 Task: Search one way flight ticket for 4 adults, 2 children, 2 infants in seat and 1 infant on lap in premium economy from Newburgh: New York Stewart International Airport to Laramie: Laramie Regional Airport on 8-3-2023. Choice of flights is Sun country airlines. Number of bags: 2 carry on bags. Price is upto 89000. Outbound departure time preference is 10:45. Return departure time preference is 16:00.
Action: Mouse moved to (211, 304)
Screenshot: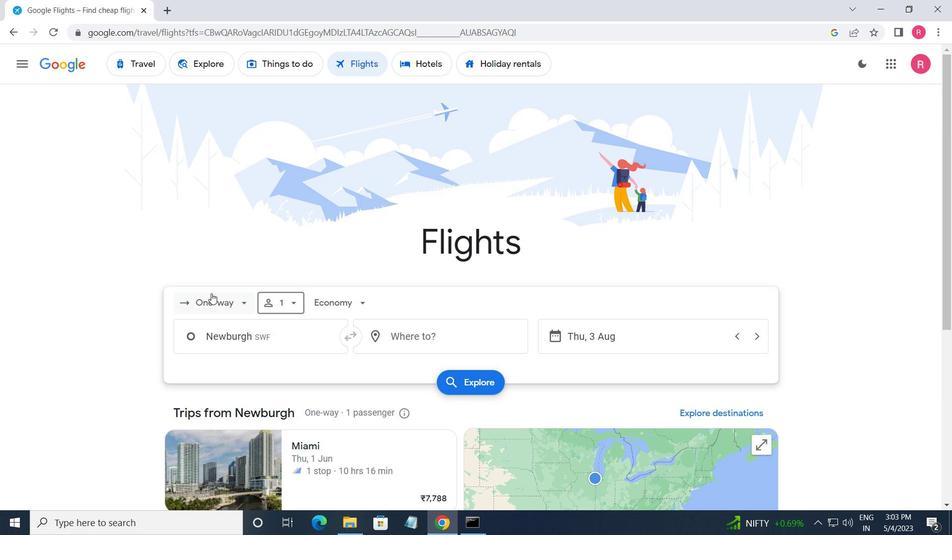 
Action: Mouse pressed left at (211, 304)
Screenshot: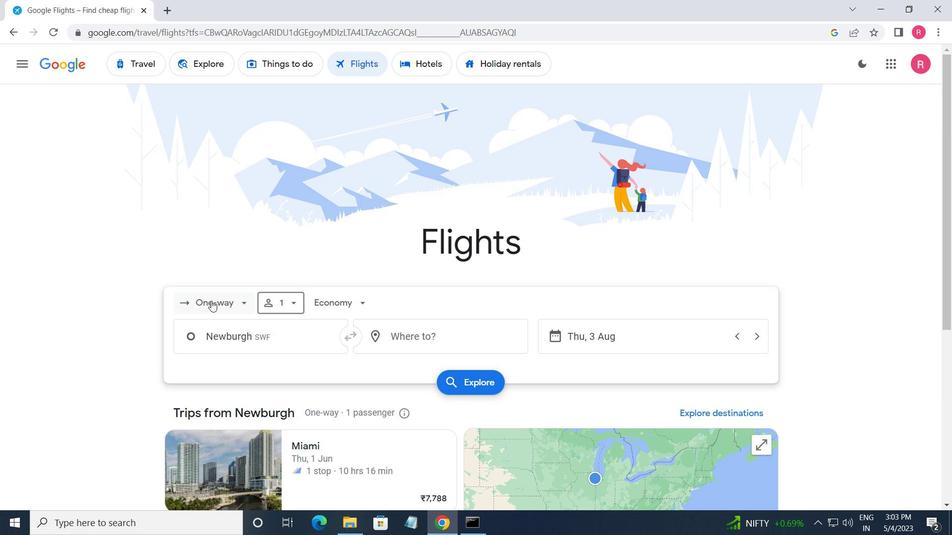 
Action: Mouse moved to (244, 368)
Screenshot: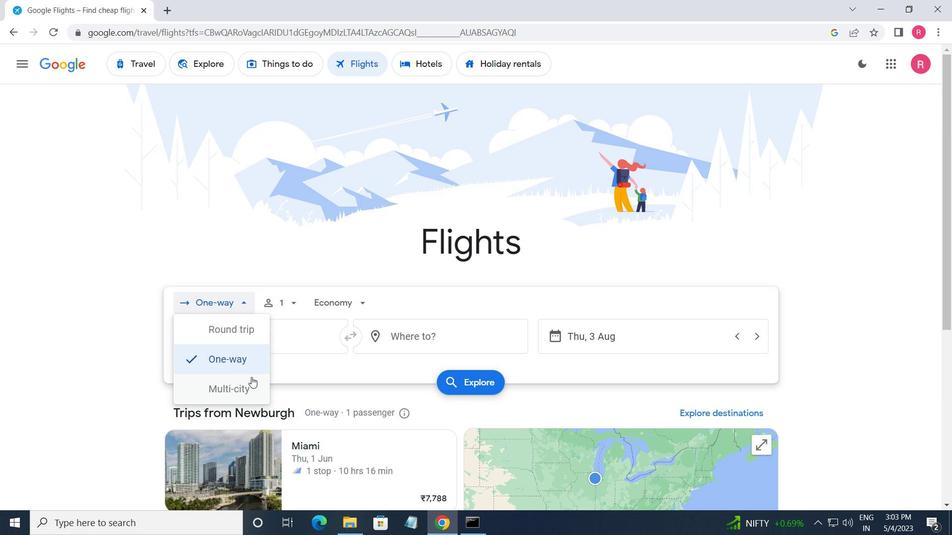 
Action: Mouse pressed left at (244, 368)
Screenshot: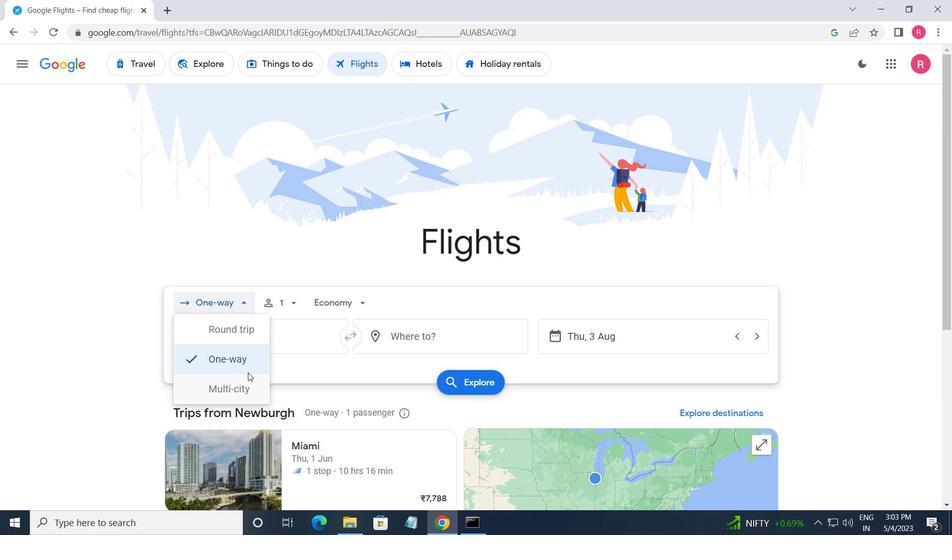 
Action: Mouse moved to (282, 319)
Screenshot: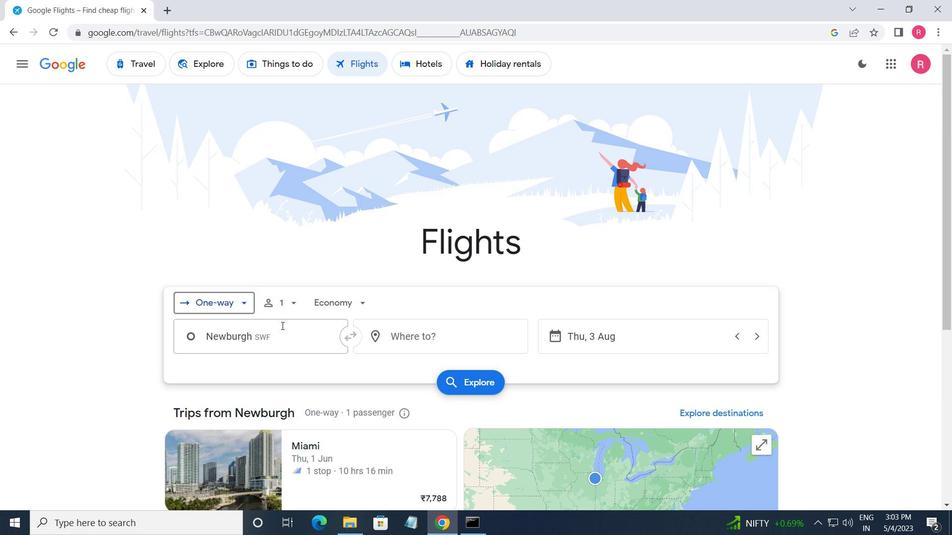 
Action: Mouse pressed left at (282, 319)
Screenshot: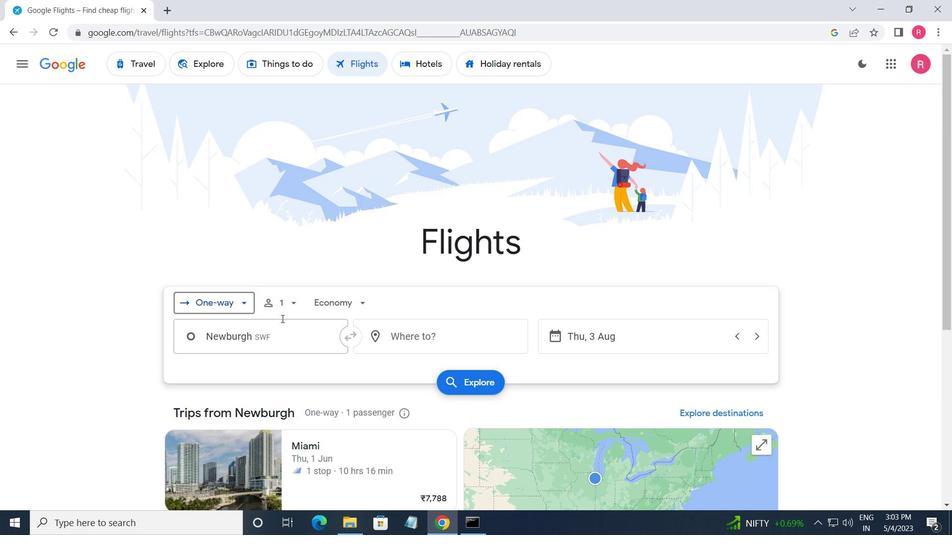 
Action: Mouse moved to (292, 306)
Screenshot: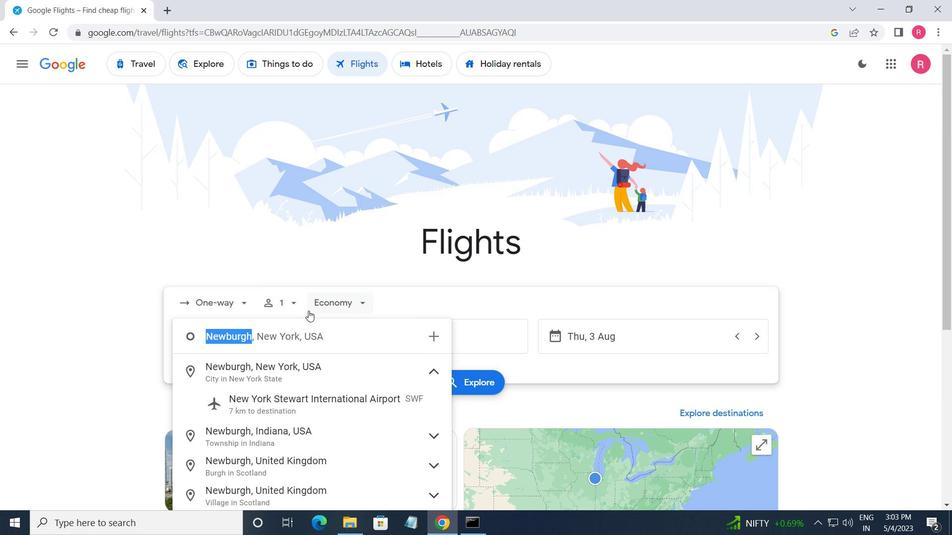 
Action: Mouse pressed left at (292, 306)
Screenshot: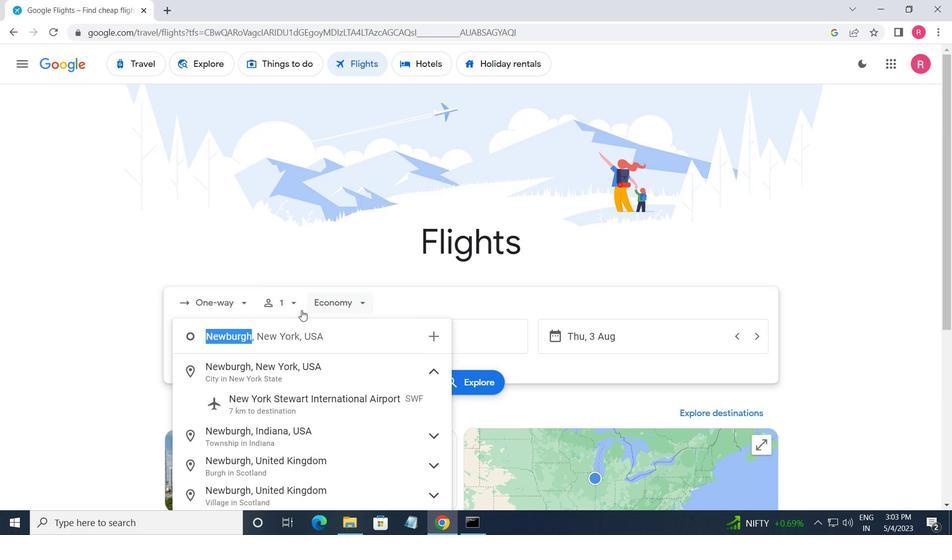 
Action: Mouse moved to (389, 335)
Screenshot: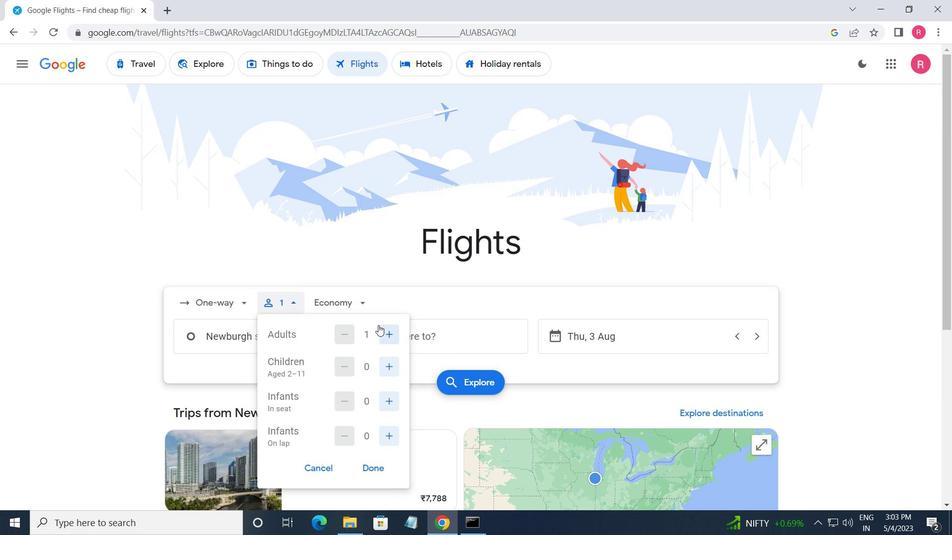 
Action: Mouse pressed left at (389, 335)
Screenshot: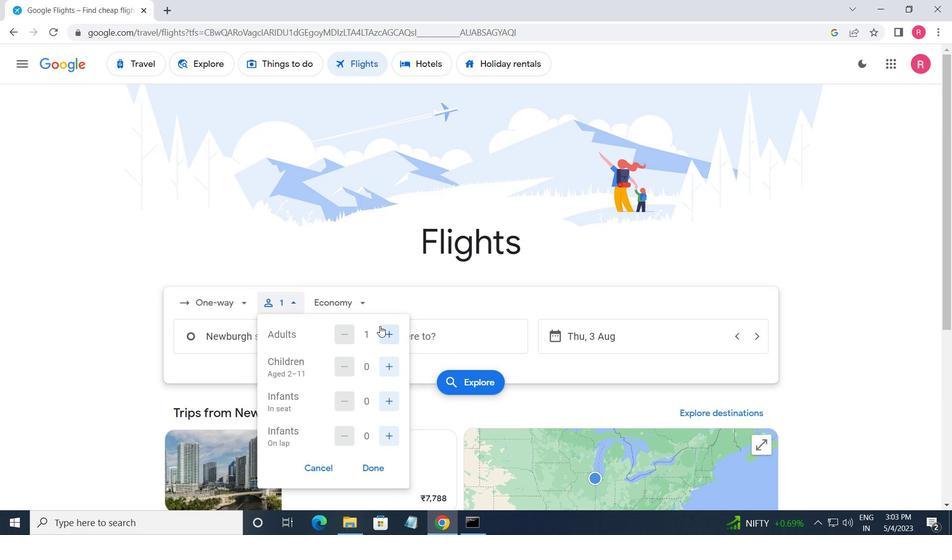 
Action: Mouse moved to (390, 335)
Screenshot: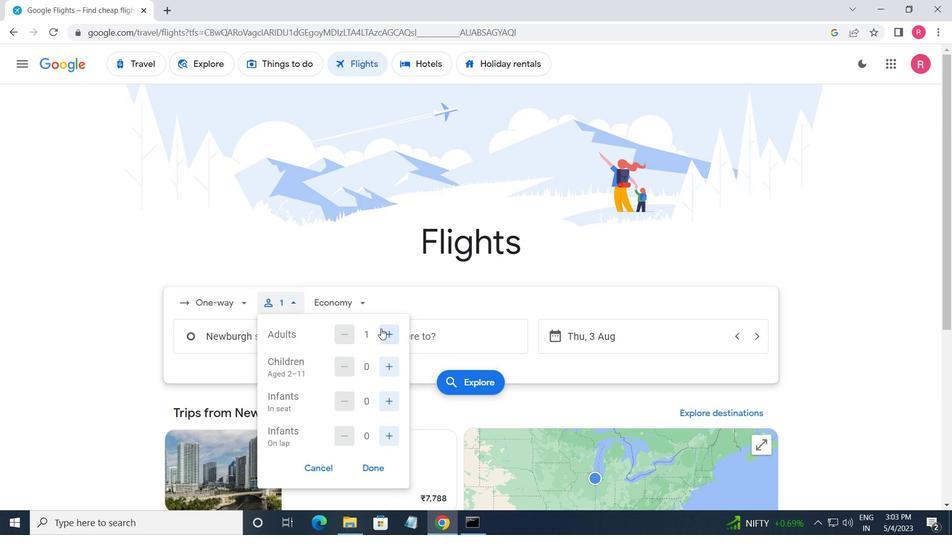 
Action: Mouse pressed left at (390, 335)
Screenshot: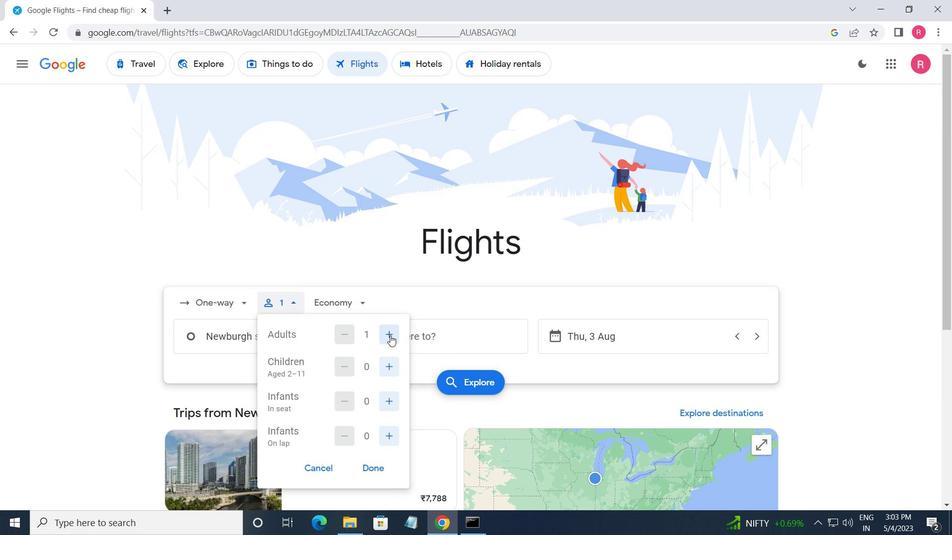 
Action: Mouse pressed left at (390, 335)
Screenshot: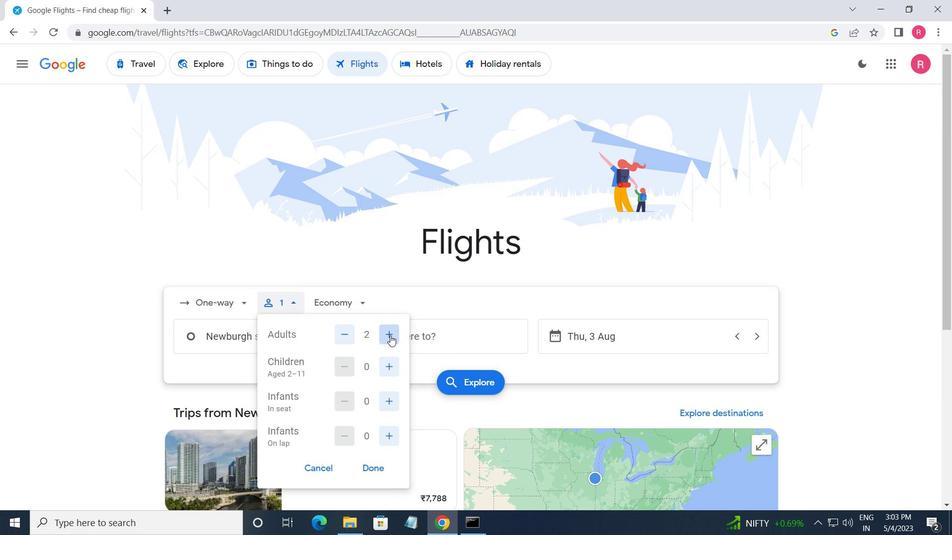 
Action: Mouse moved to (381, 365)
Screenshot: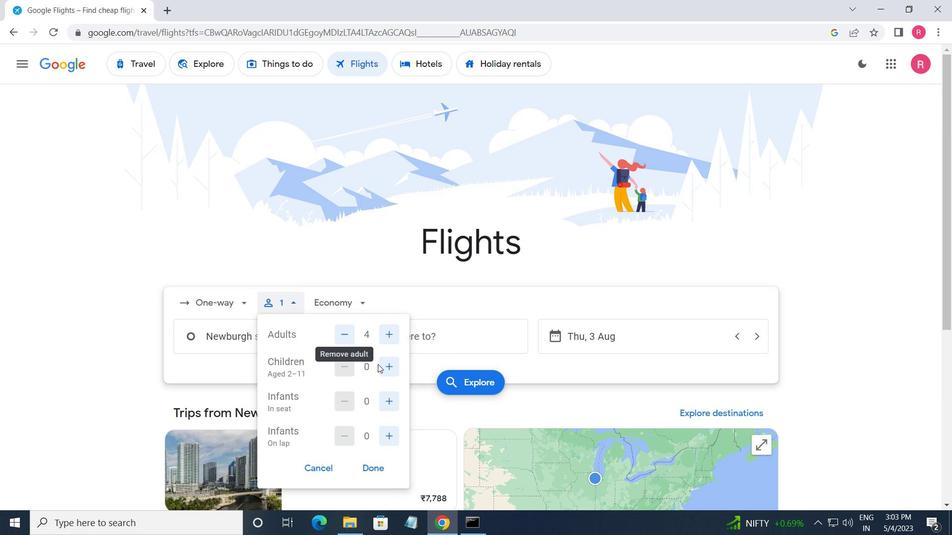 
Action: Mouse pressed left at (381, 365)
Screenshot: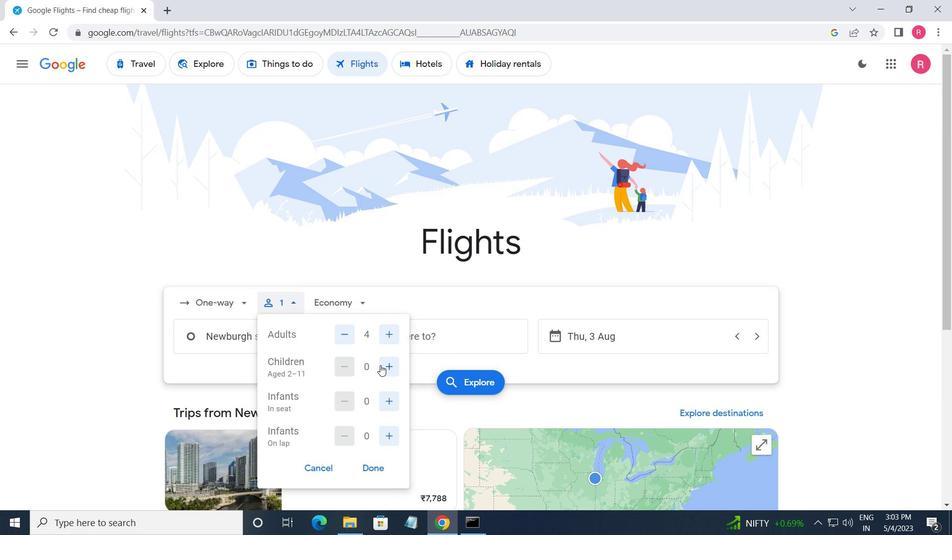 
Action: Mouse moved to (382, 365)
Screenshot: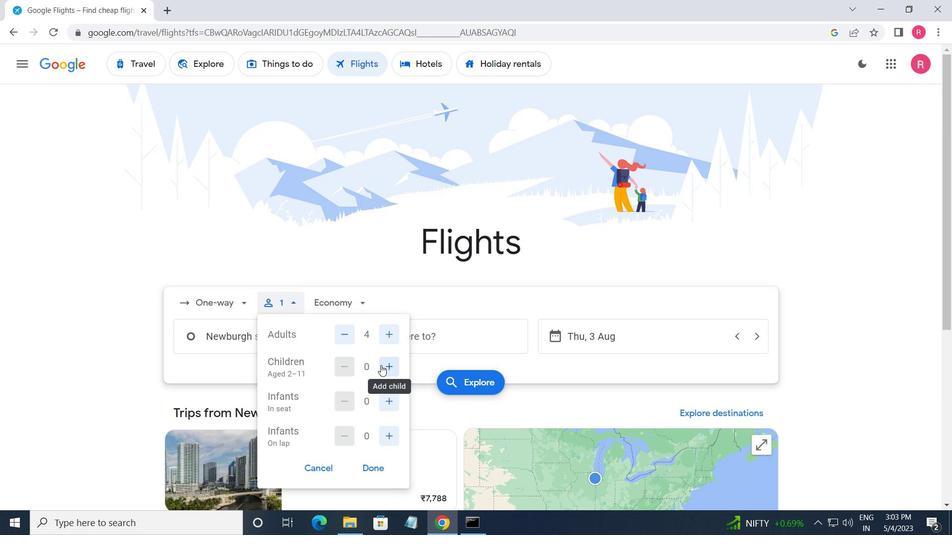 
Action: Mouse pressed left at (382, 365)
Screenshot: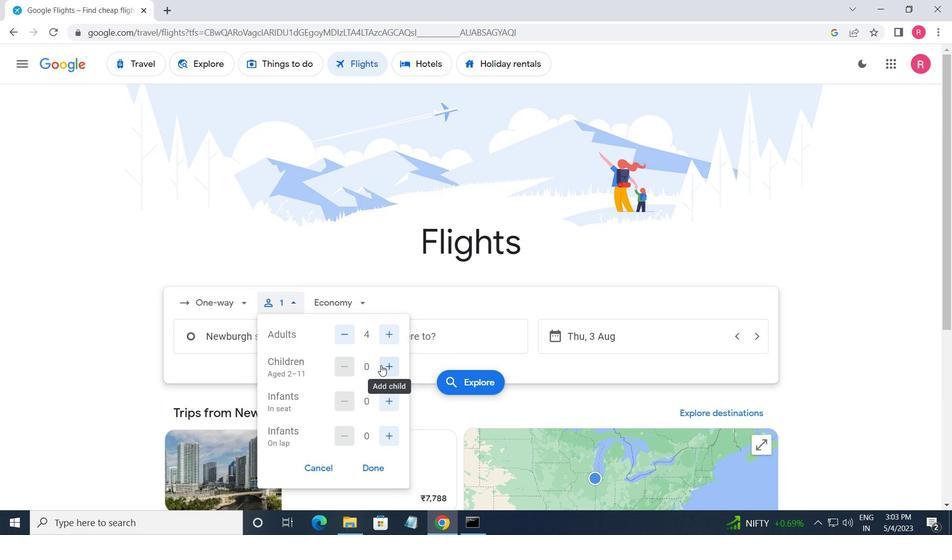 
Action: Mouse moved to (394, 406)
Screenshot: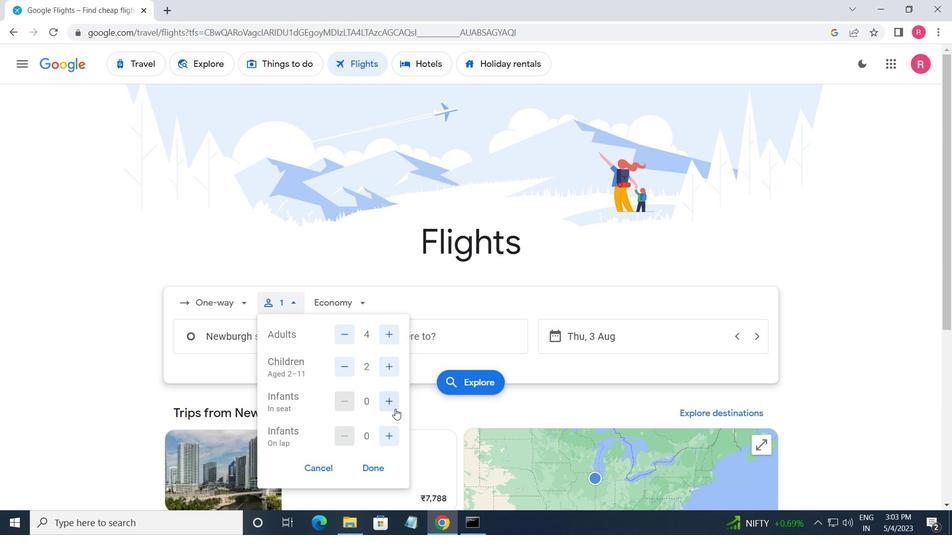 
Action: Mouse pressed left at (394, 406)
Screenshot: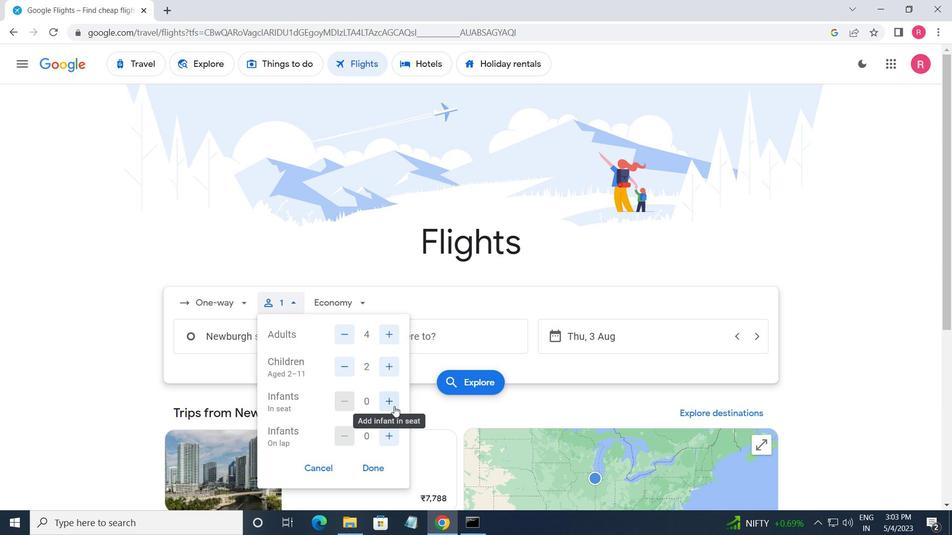 
Action: Mouse pressed left at (394, 406)
Screenshot: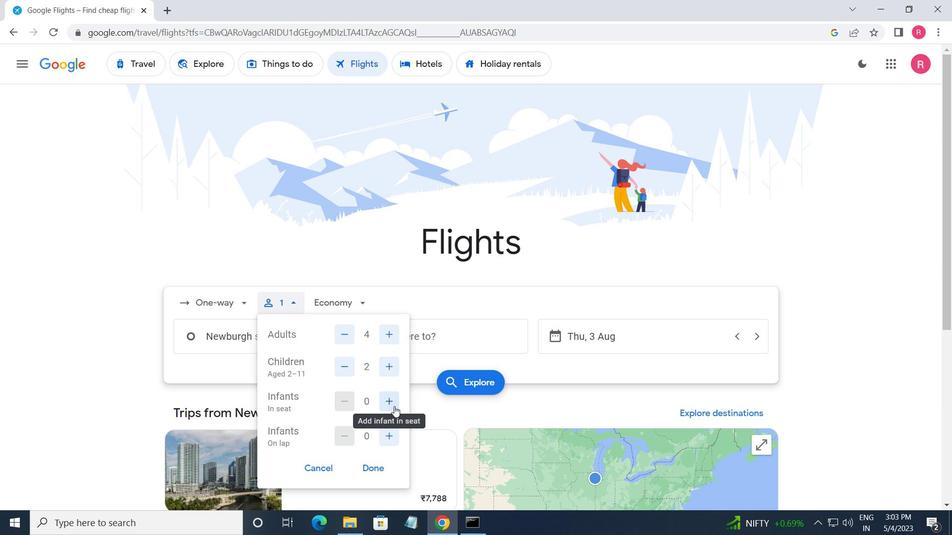 
Action: Mouse moved to (386, 436)
Screenshot: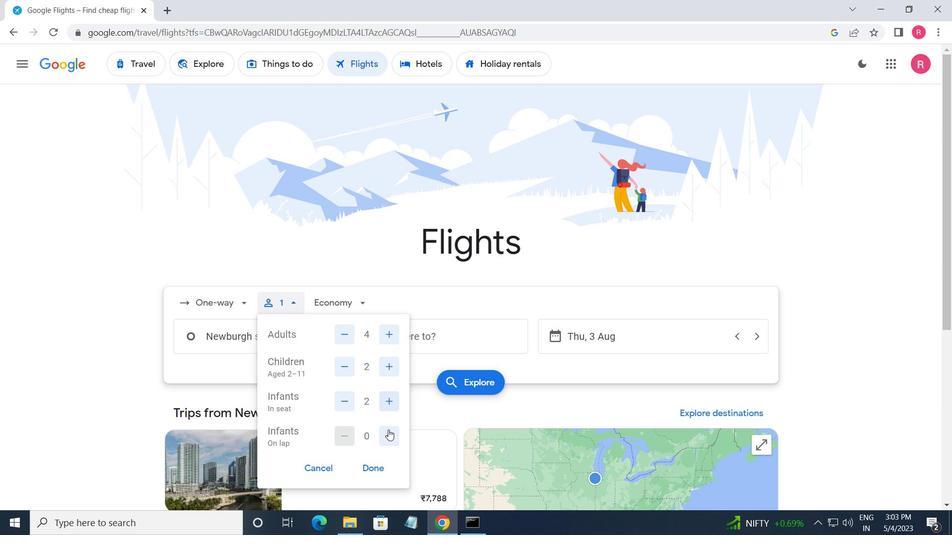 
Action: Mouse pressed left at (386, 436)
Screenshot: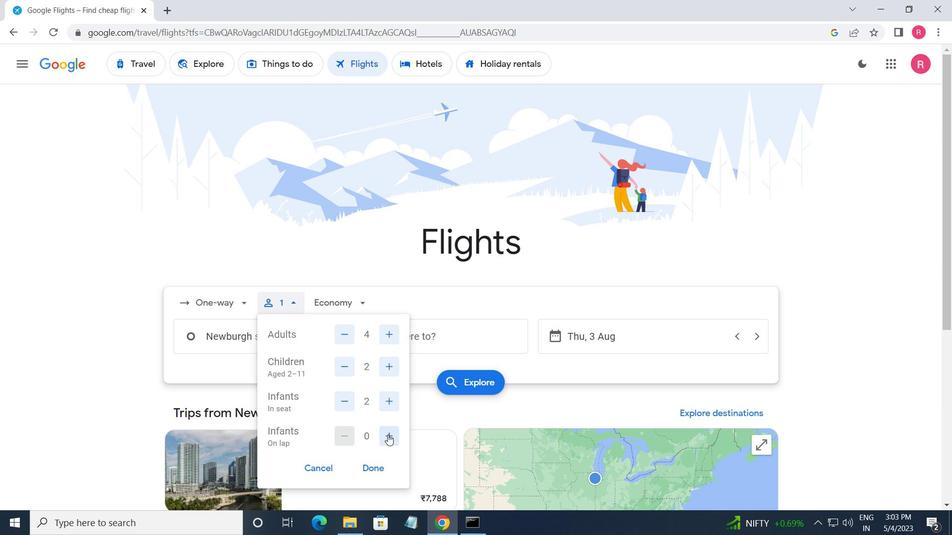 
Action: Mouse moved to (343, 310)
Screenshot: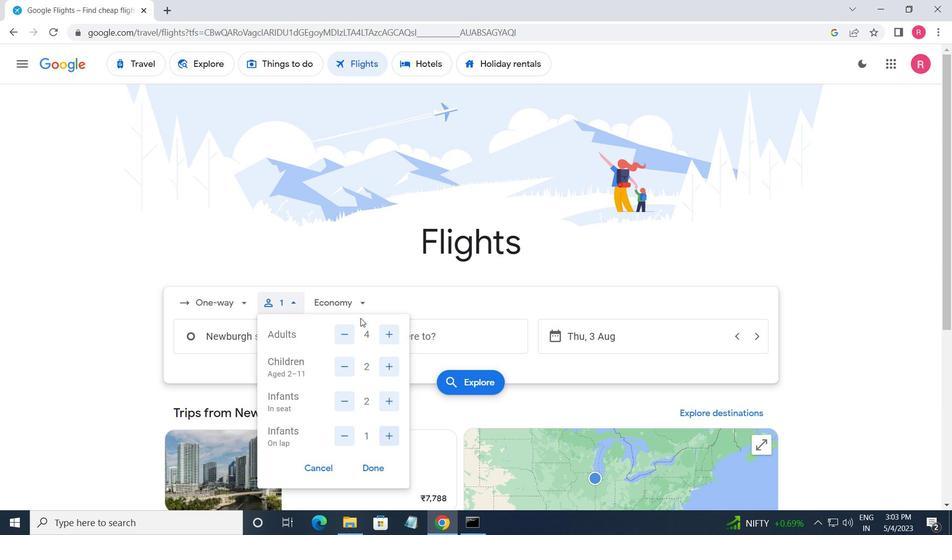 
Action: Mouse pressed left at (343, 310)
Screenshot: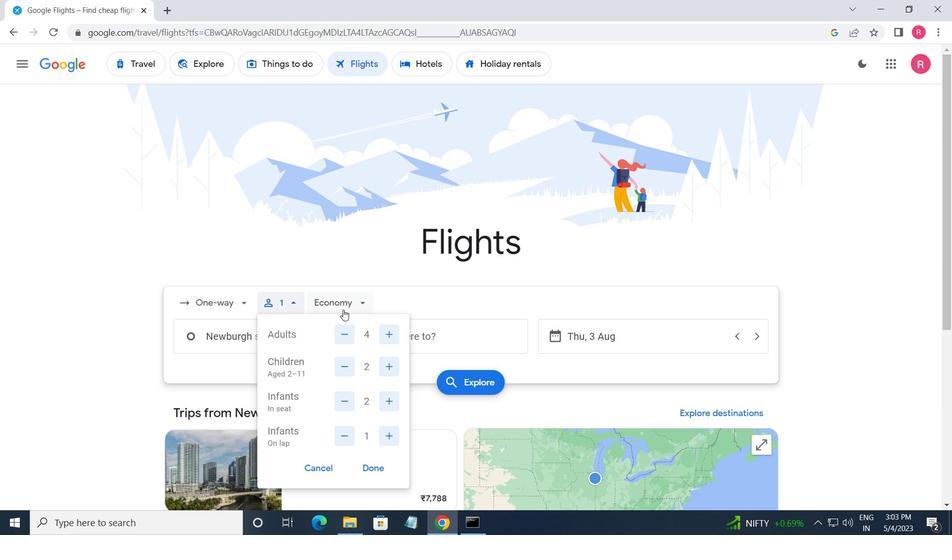 
Action: Mouse moved to (357, 363)
Screenshot: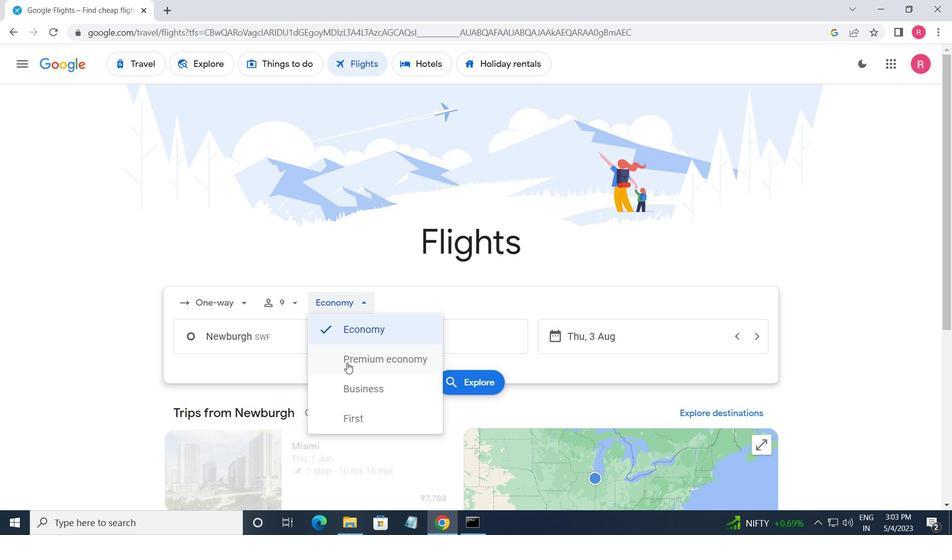 
Action: Mouse pressed left at (357, 363)
Screenshot: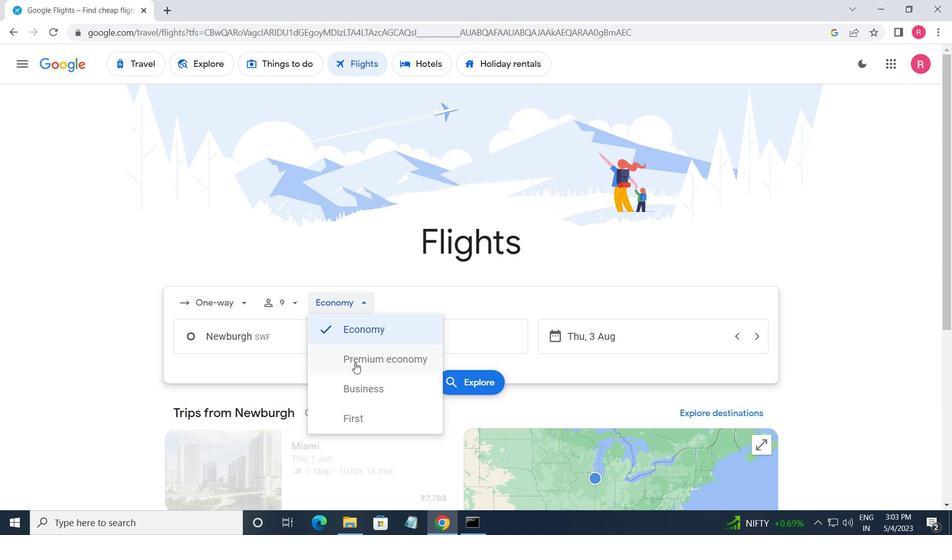 
Action: Mouse moved to (307, 348)
Screenshot: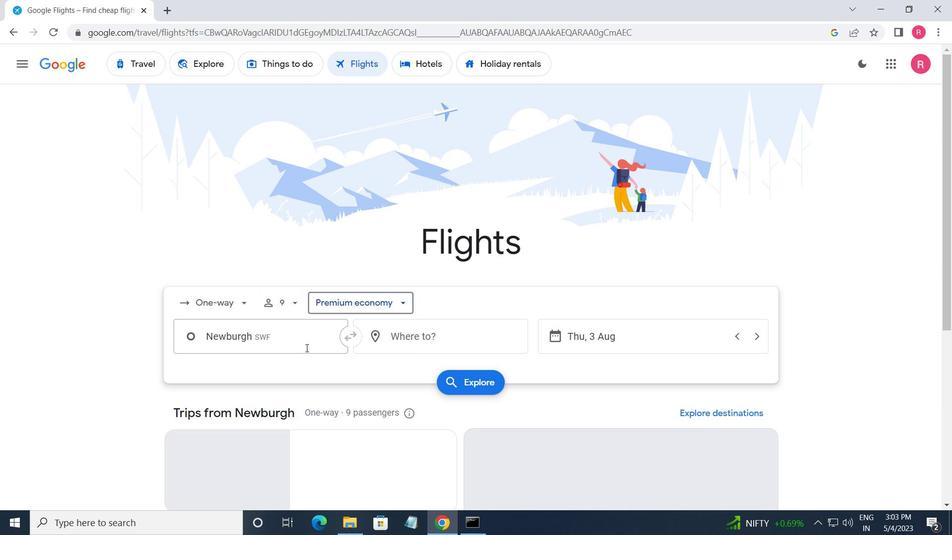 
Action: Mouse pressed left at (307, 348)
Screenshot: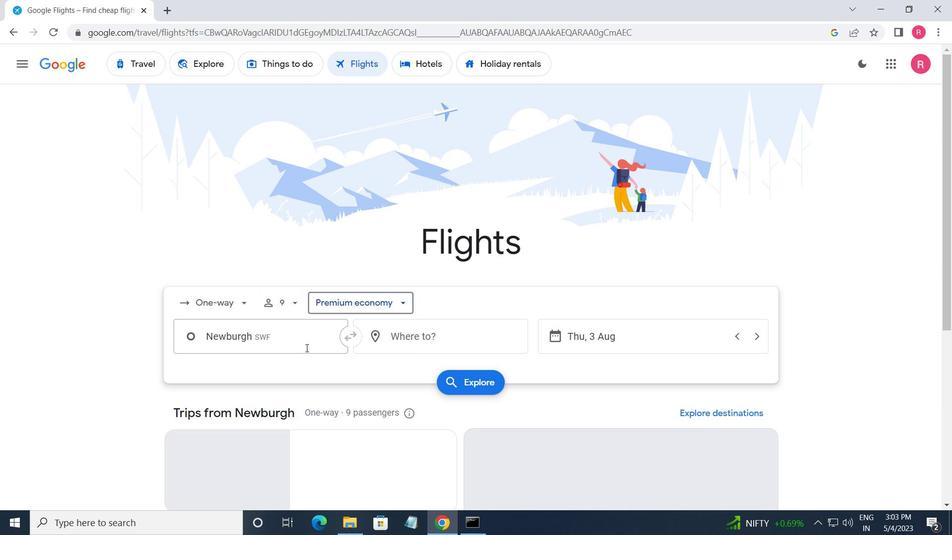 
Action: Mouse moved to (318, 395)
Screenshot: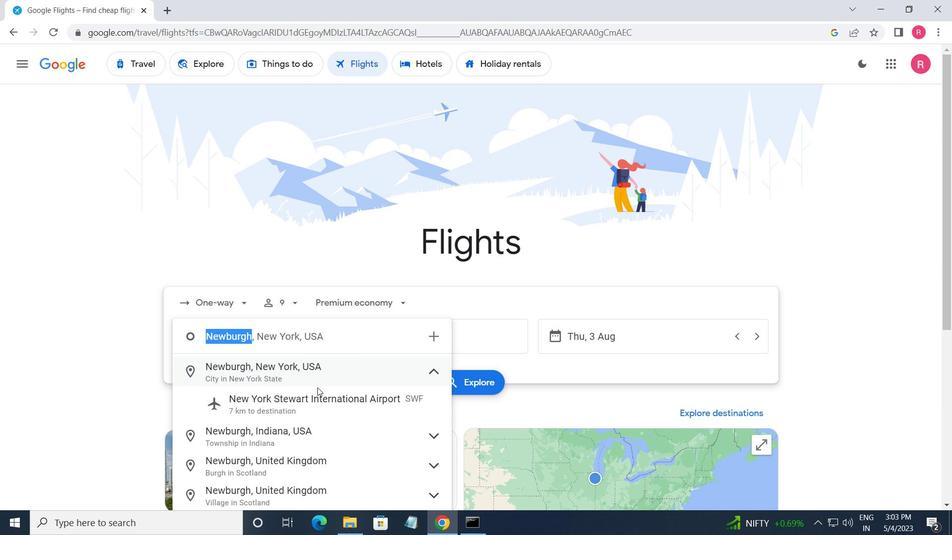 
Action: Mouse pressed left at (318, 395)
Screenshot: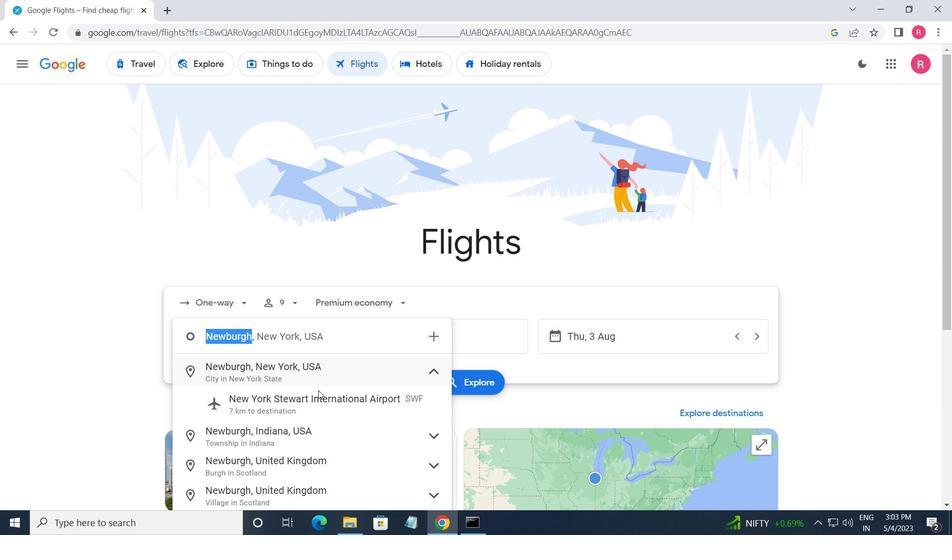 
Action: Mouse moved to (441, 339)
Screenshot: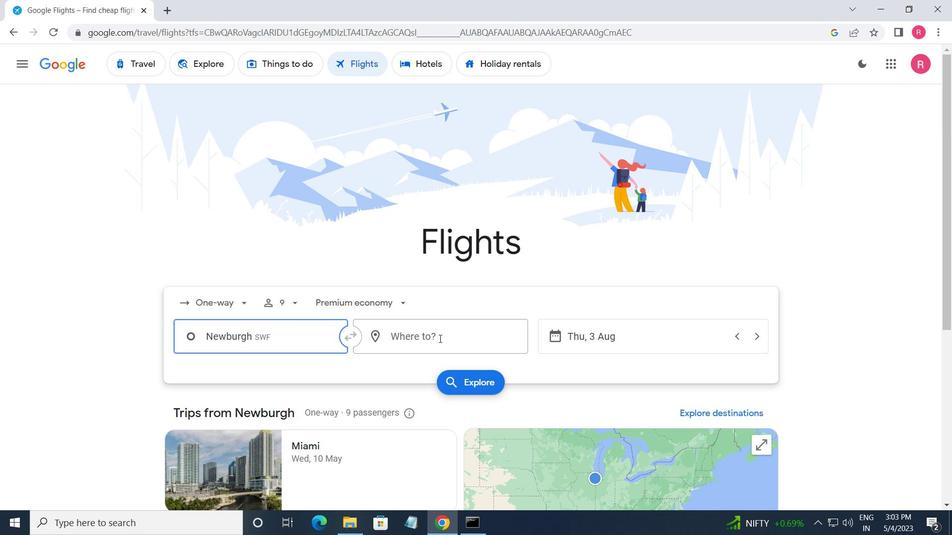 
Action: Mouse pressed left at (441, 339)
Screenshot: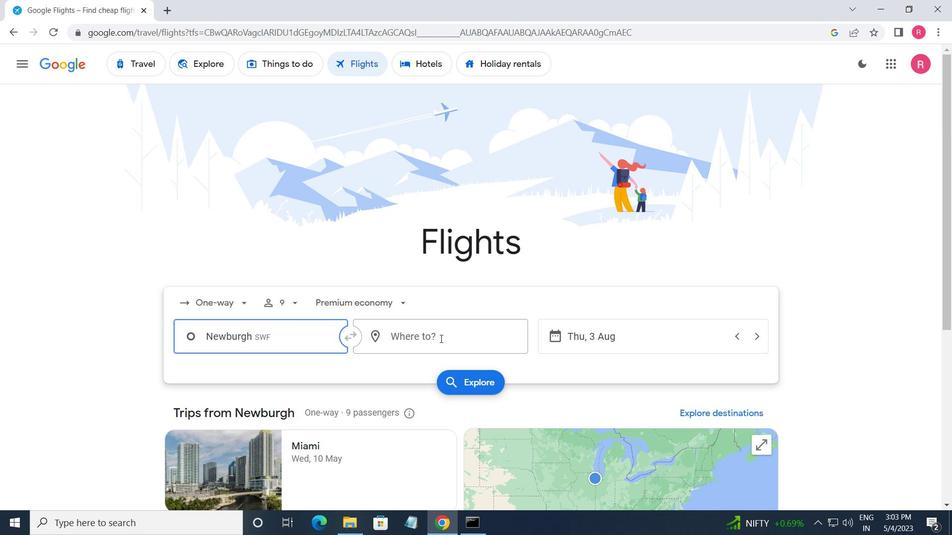 
Action: Mouse moved to (454, 450)
Screenshot: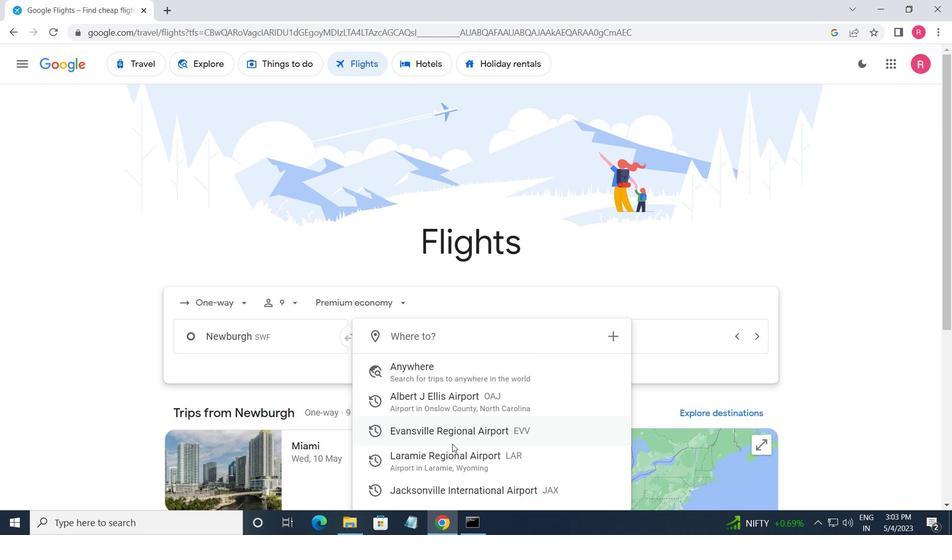 
Action: Mouse pressed left at (454, 450)
Screenshot: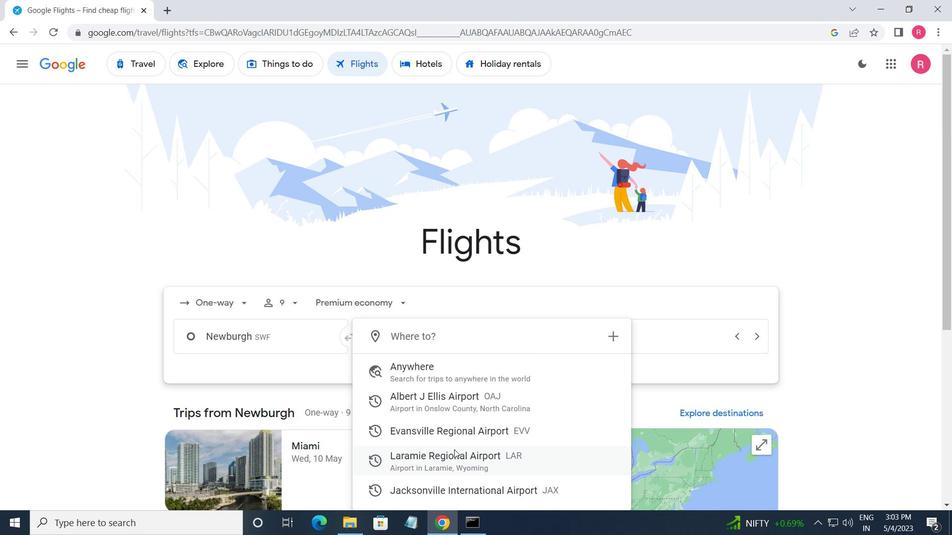 
Action: Mouse moved to (631, 326)
Screenshot: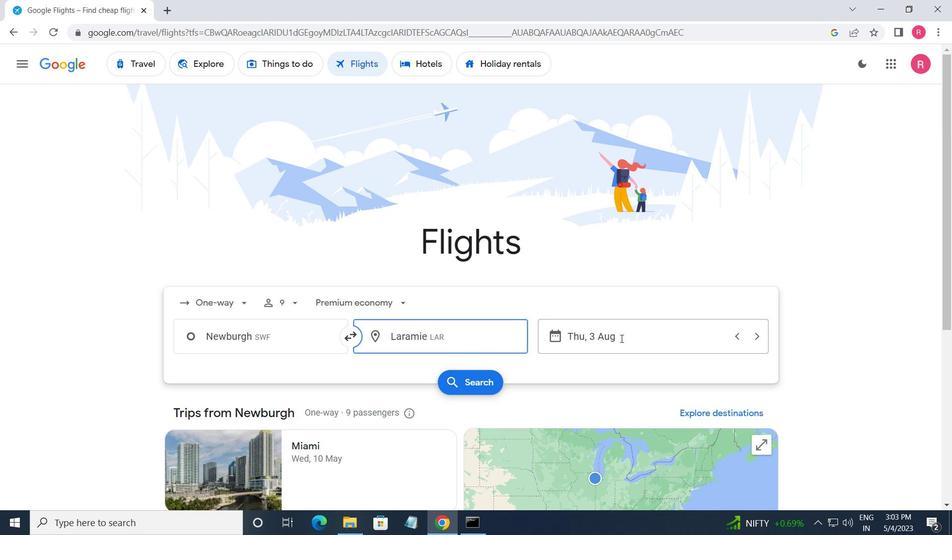 
Action: Mouse pressed left at (631, 326)
Screenshot: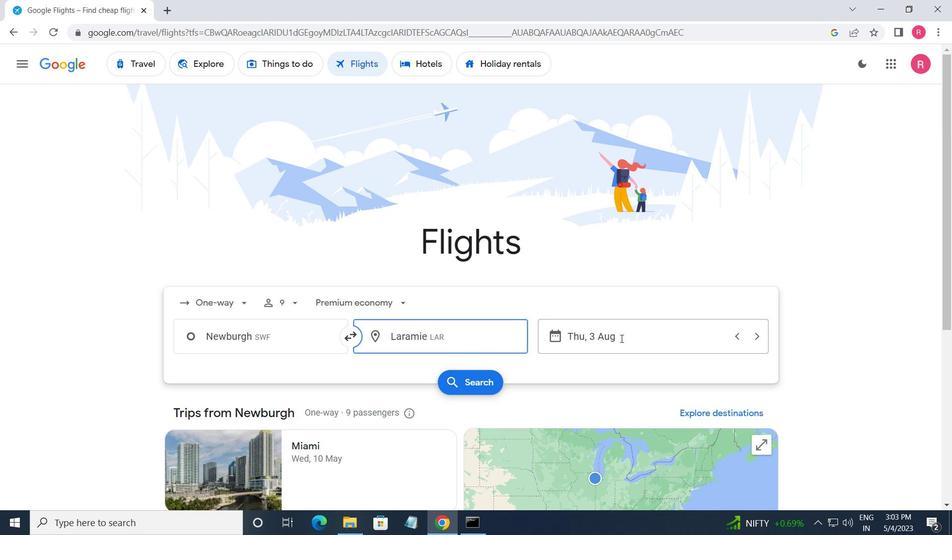 
Action: Mouse moved to (446, 291)
Screenshot: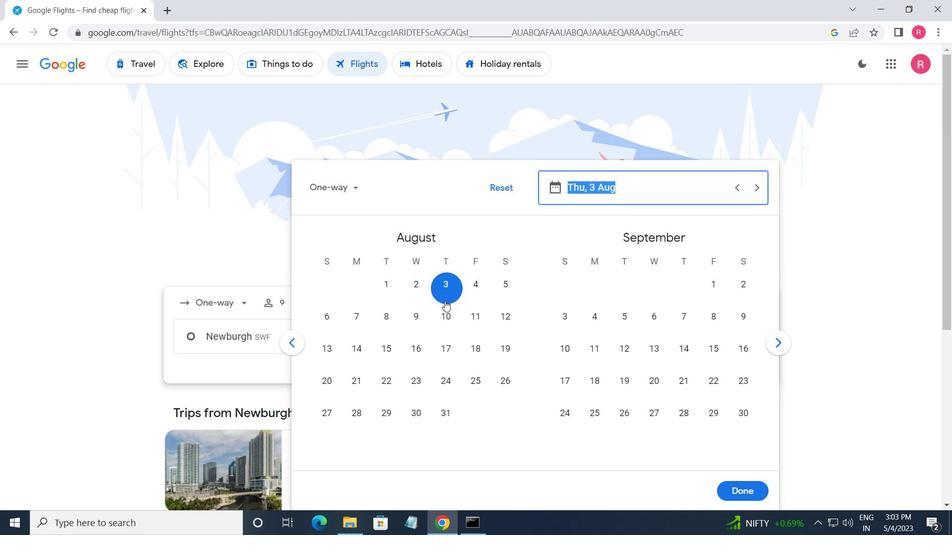 
Action: Mouse pressed left at (446, 291)
Screenshot: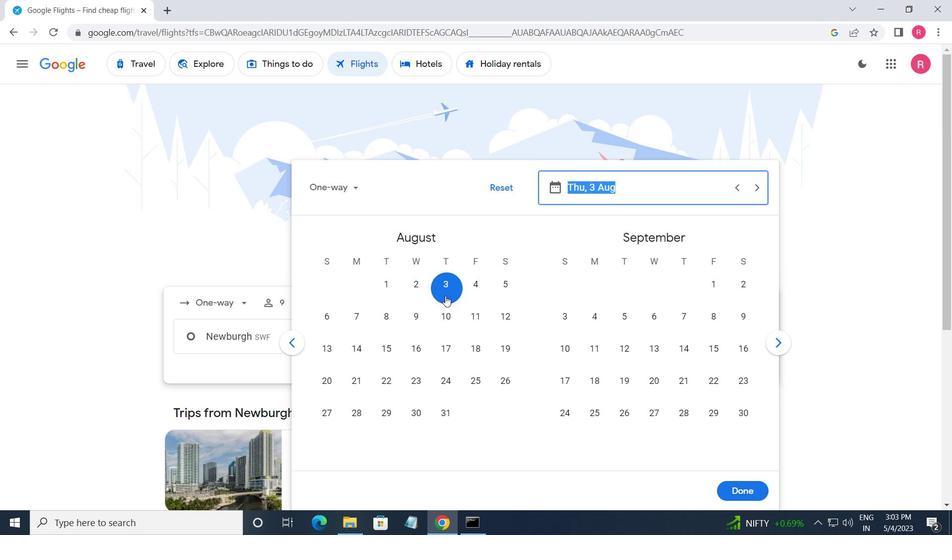 
Action: Mouse moved to (744, 497)
Screenshot: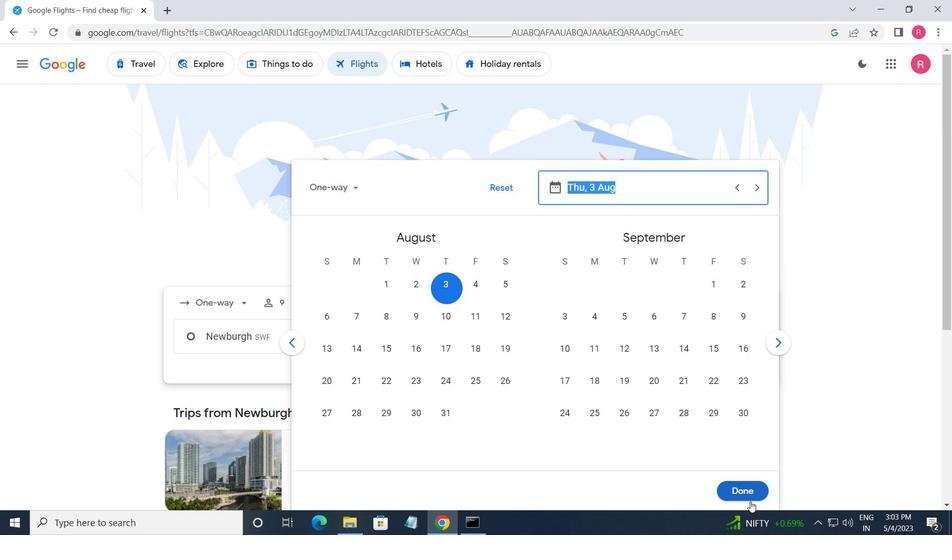 
Action: Mouse pressed left at (744, 497)
Screenshot: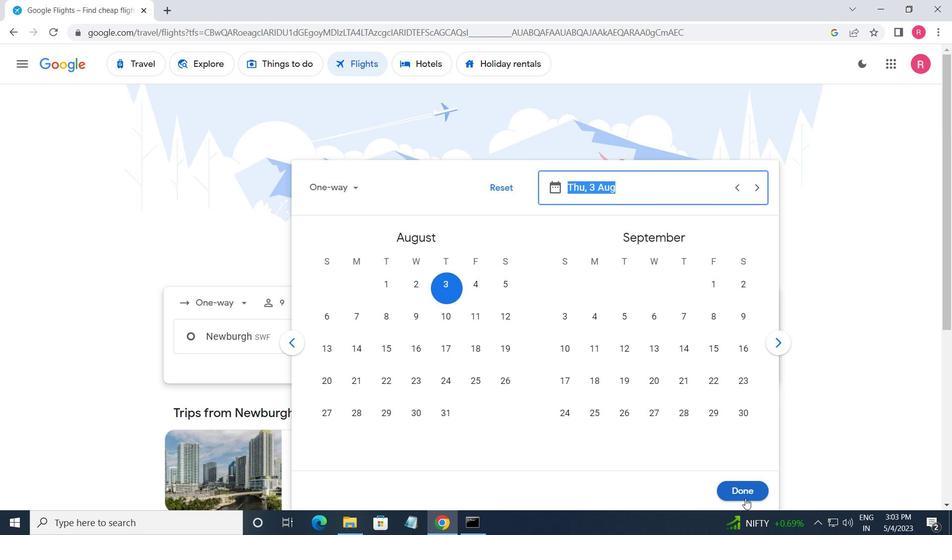 
Action: Mouse moved to (474, 378)
Screenshot: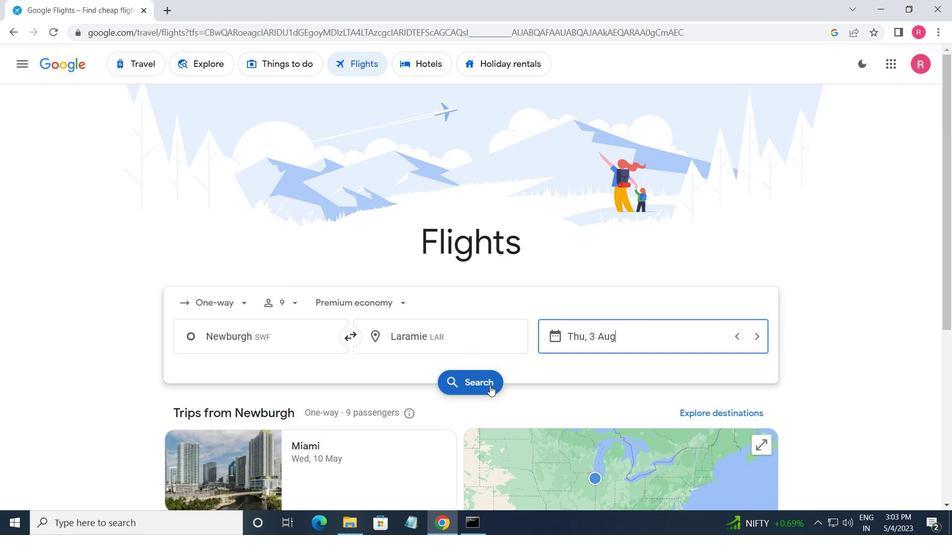 
Action: Mouse pressed left at (474, 378)
Screenshot: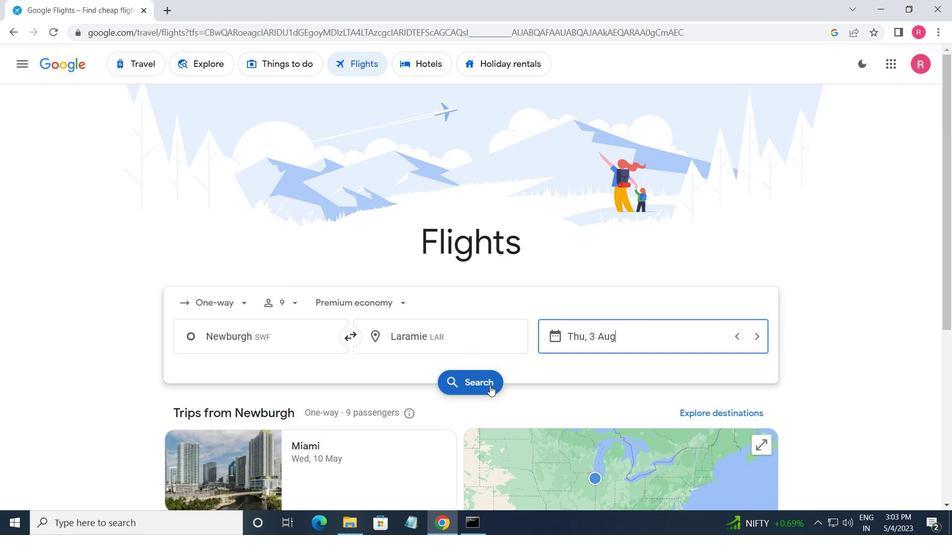 
Action: Mouse moved to (190, 184)
Screenshot: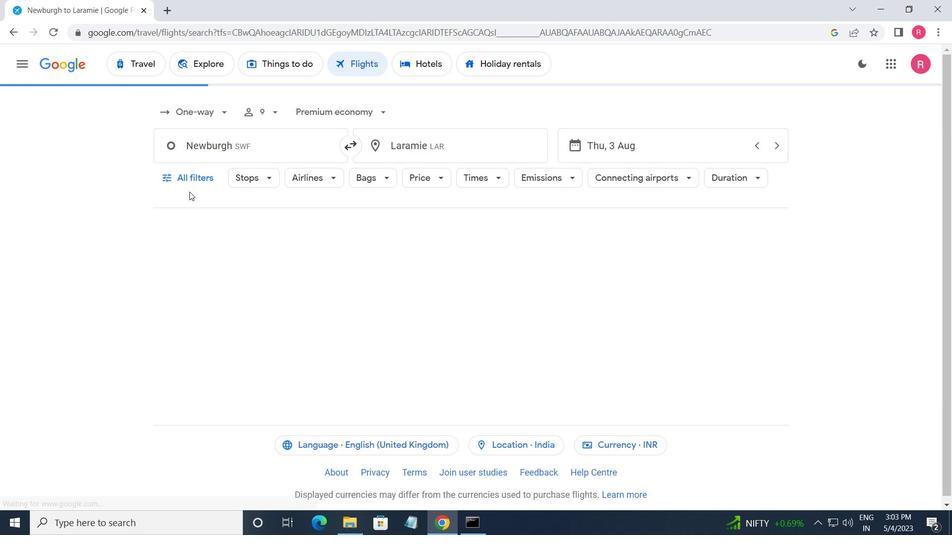 
Action: Mouse pressed left at (190, 184)
Screenshot: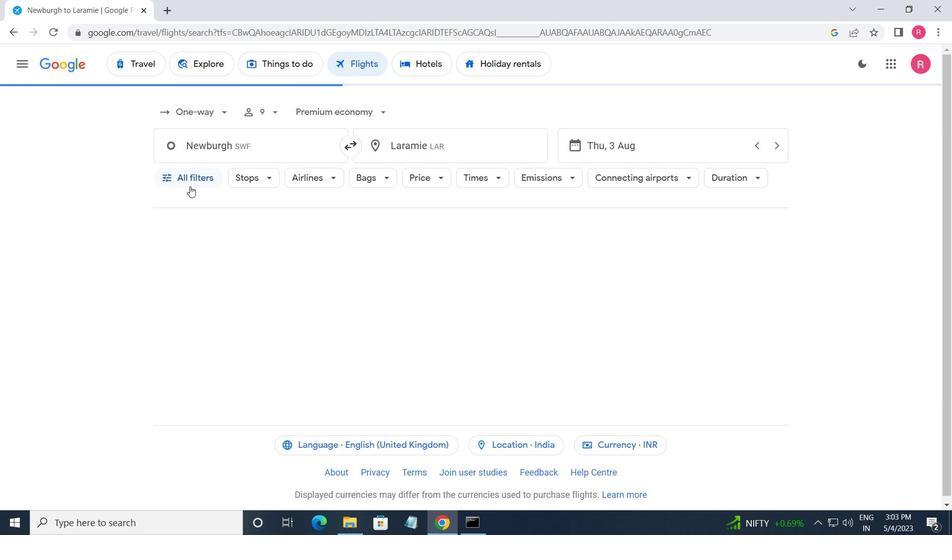 
Action: Mouse moved to (252, 342)
Screenshot: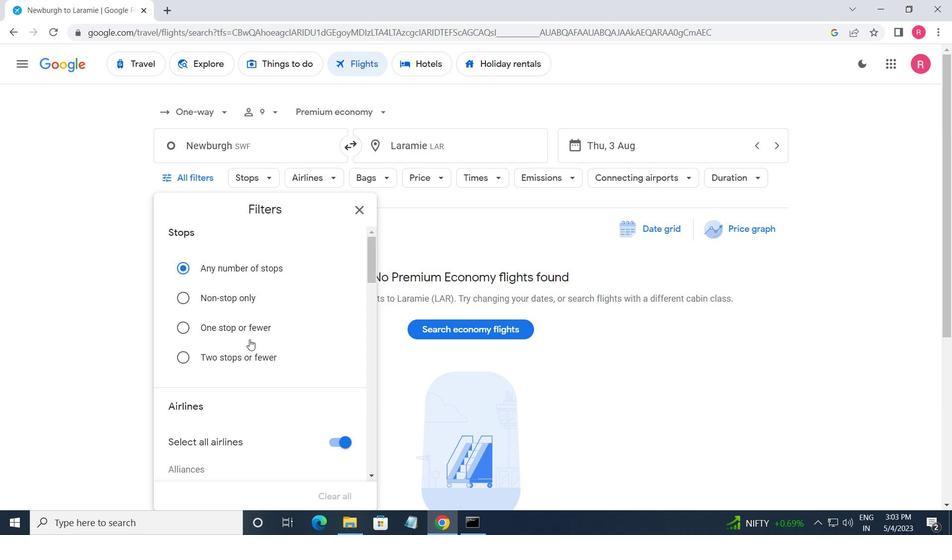 
Action: Mouse scrolled (252, 341) with delta (0, 0)
Screenshot: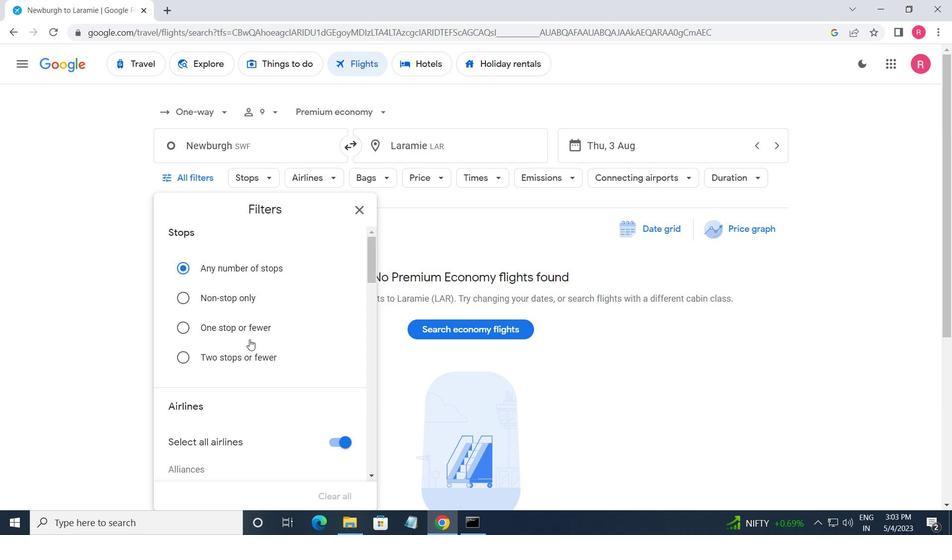
Action: Mouse moved to (253, 344)
Screenshot: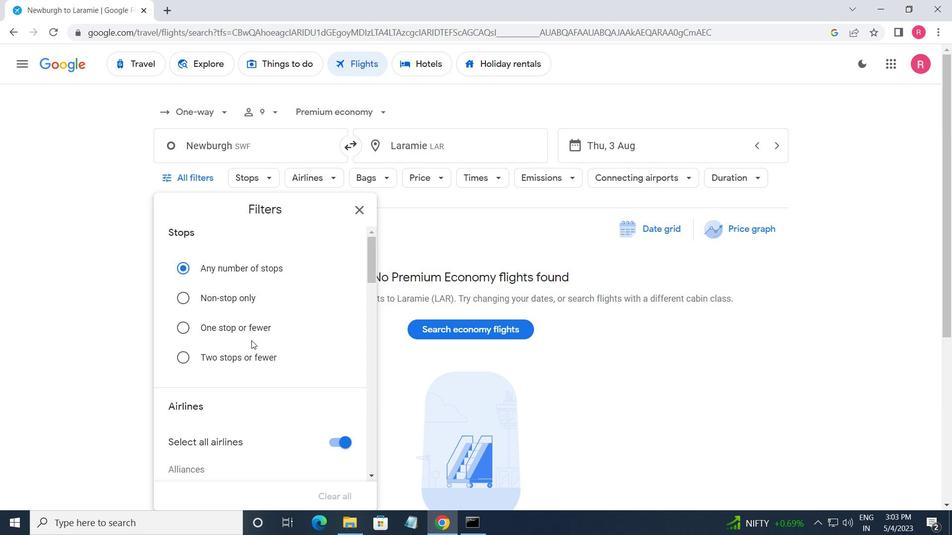
Action: Mouse scrolled (253, 343) with delta (0, 0)
Screenshot: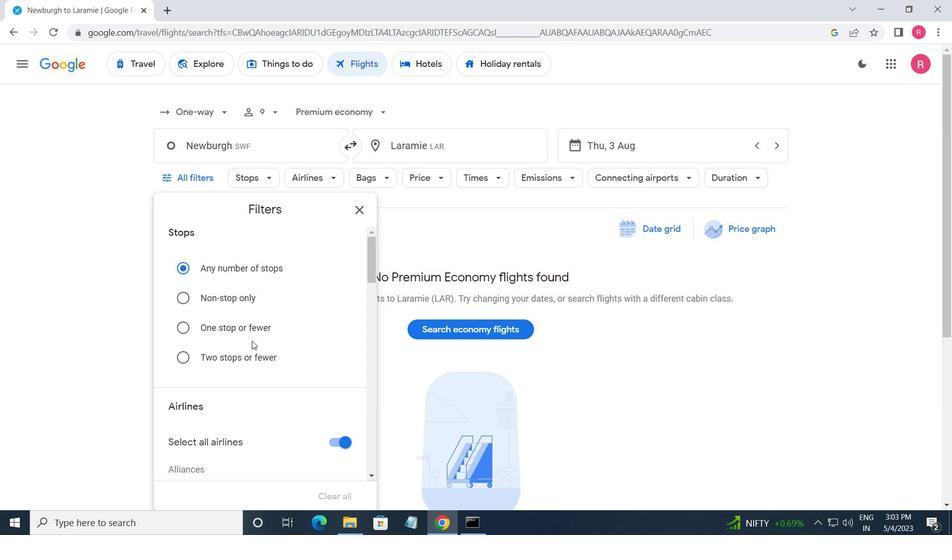 
Action: Mouse moved to (255, 345)
Screenshot: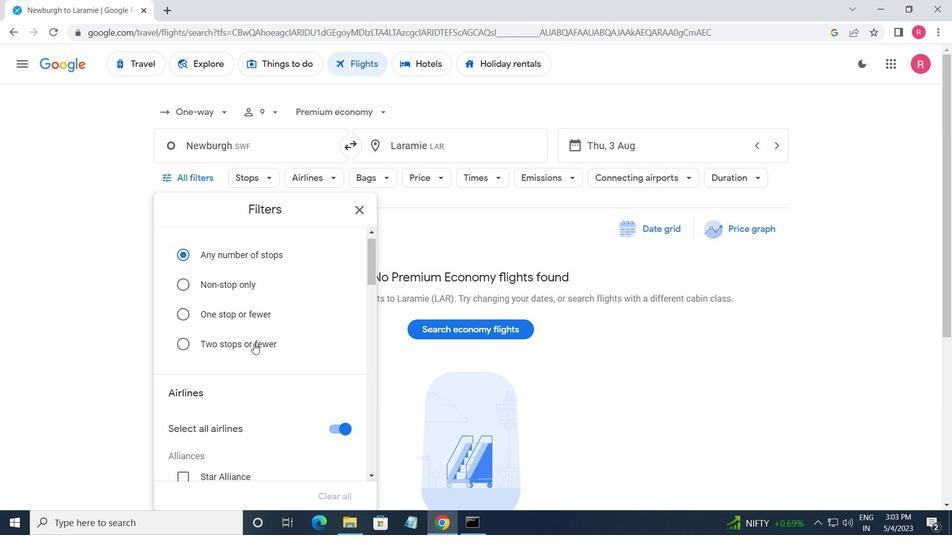 
Action: Mouse scrolled (255, 345) with delta (0, 0)
Screenshot: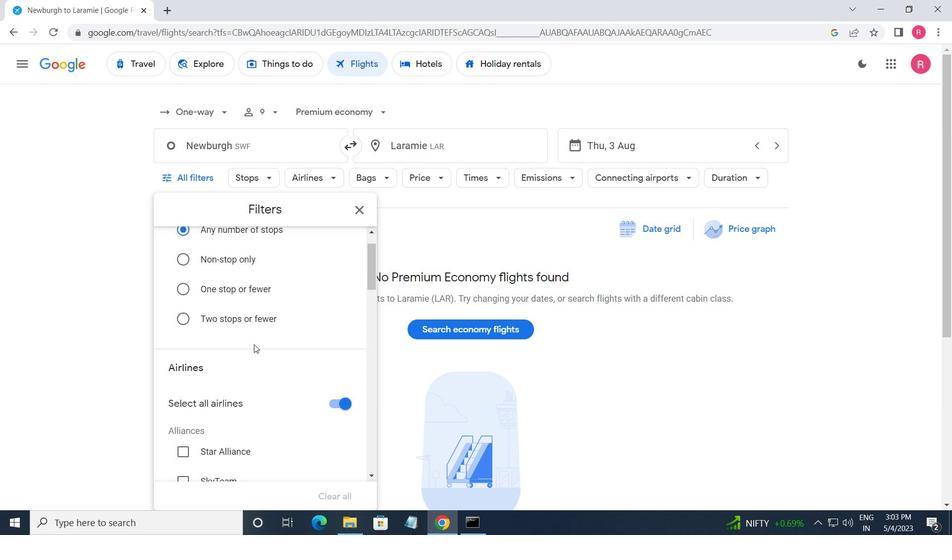 
Action: Mouse moved to (255, 345)
Screenshot: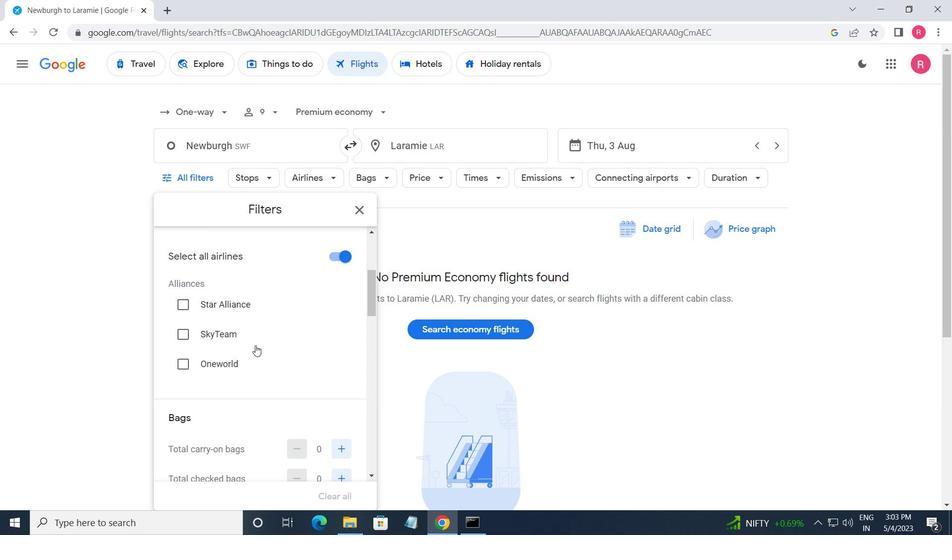
Action: Mouse scrolled (255, 345) with delta (0, 0)
Screenshot: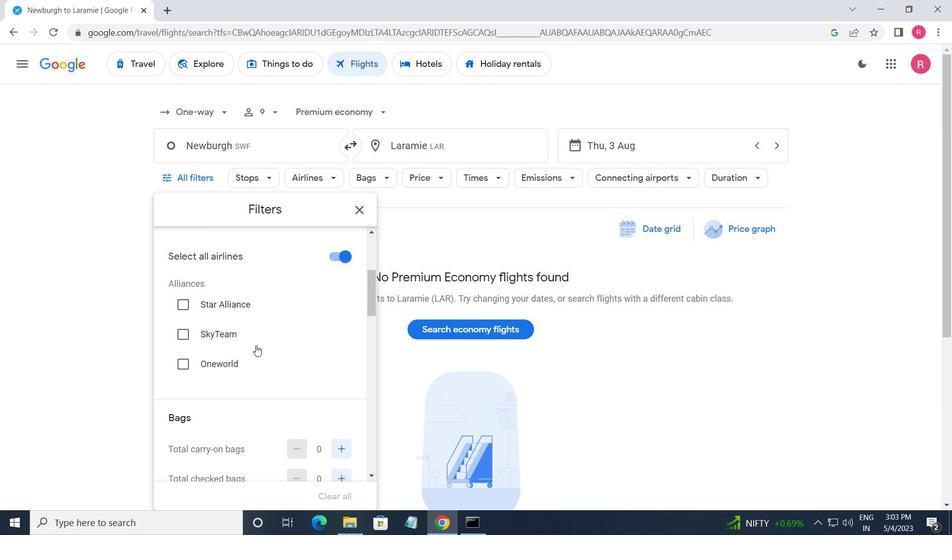 
Action: Mouse scrolled (255, 345) with delta (0, 0)
Screenshot: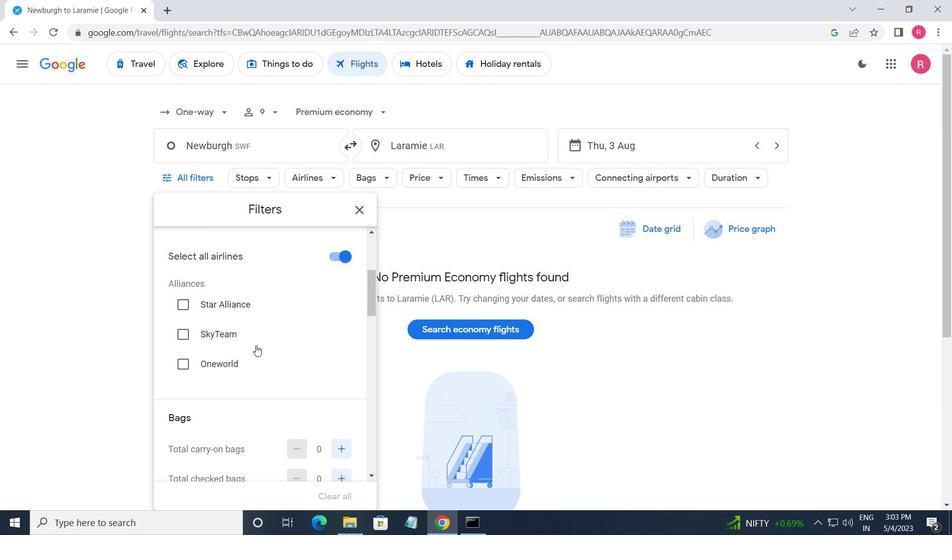 
Action: Mouse moved to (332, 326)
Screenshot: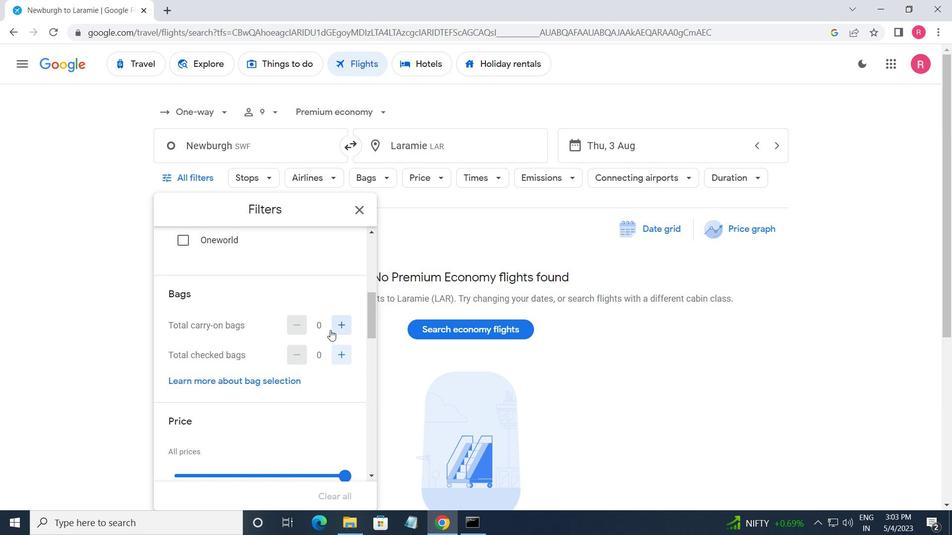 
Action: Mouse pressed left at (332, 326)
Screenshot: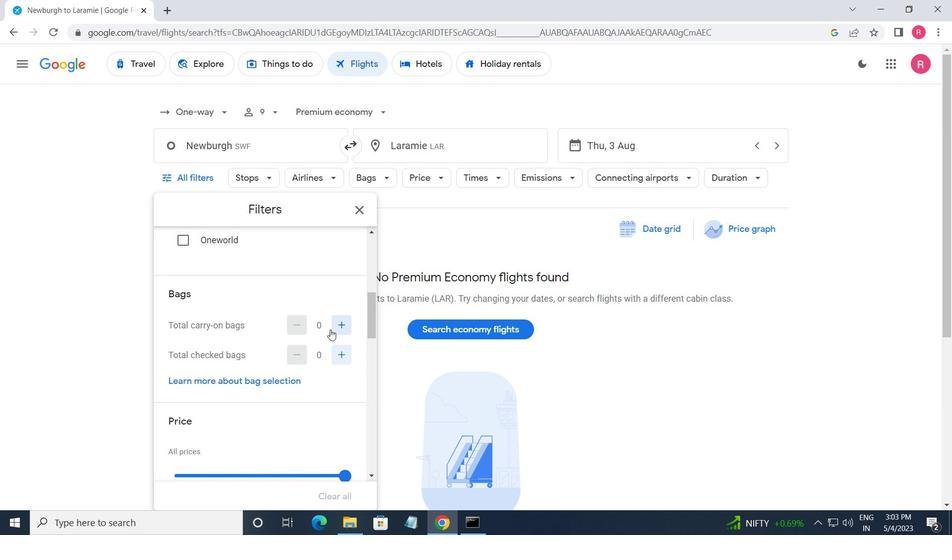 
Action: Mouse moved to (332, 326)
Screenshot: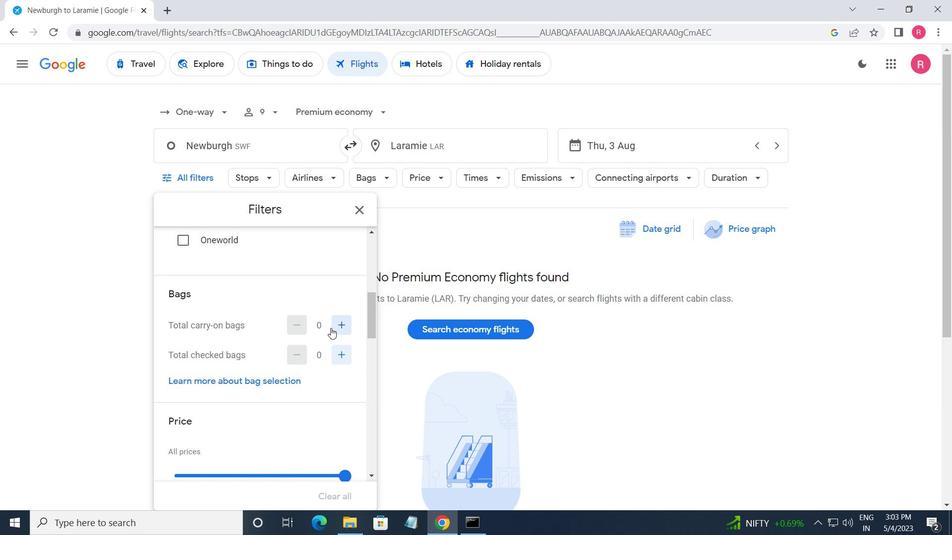 
Action: Mouse pressed left at (332, 326)
Screenshot: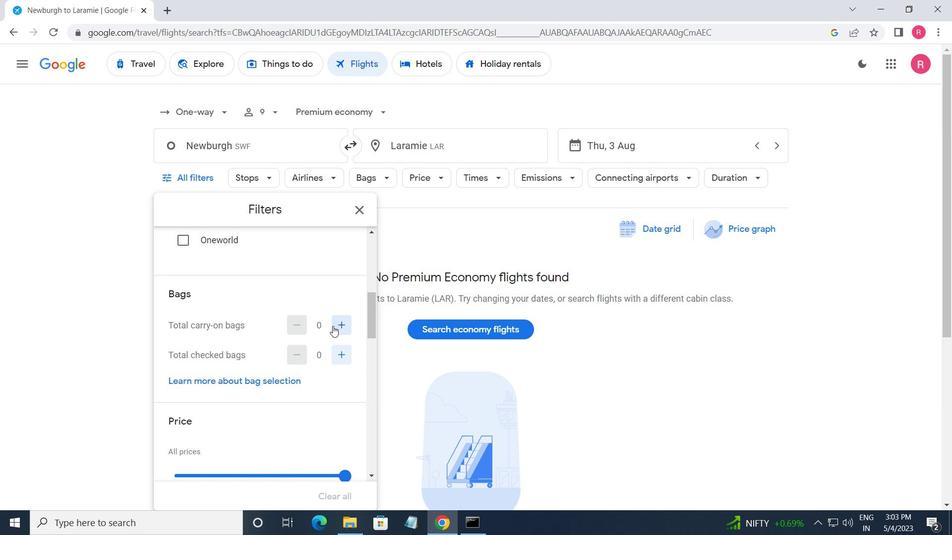 
Action: Mouse scrolled (332, 326) with delta (0, 0)
Screenshot: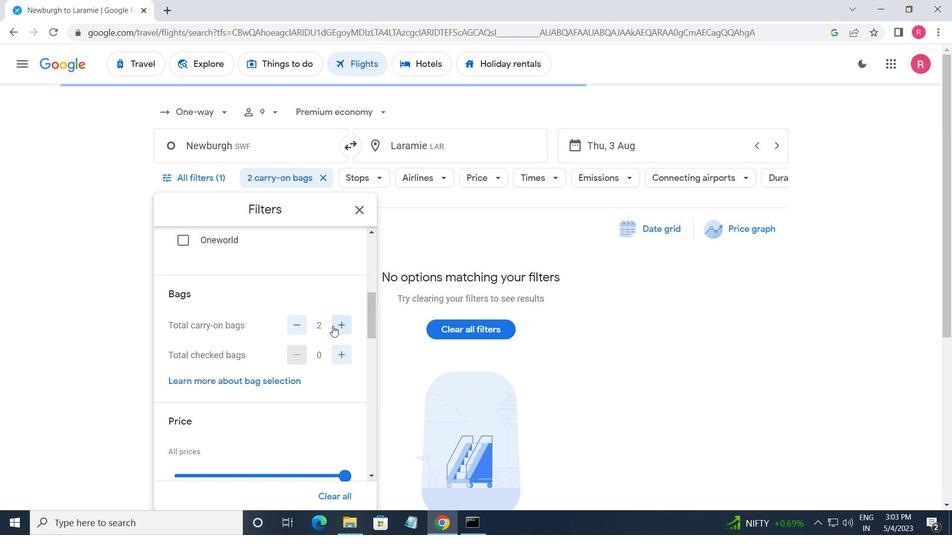 
Action: Mouse moved to (333, 326)
Screenshot: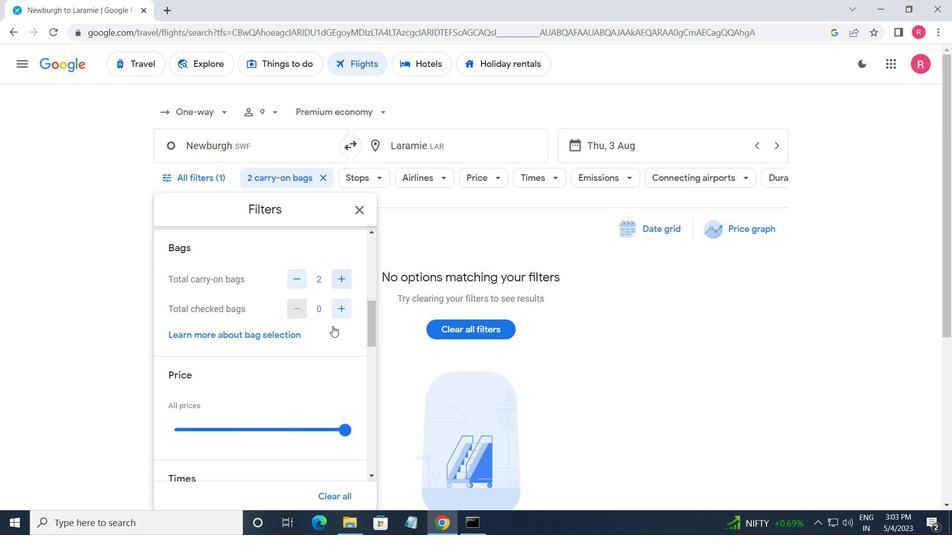 
Action: Mouse scrolled (333, 325) with delta (0, 0)
Screenshot: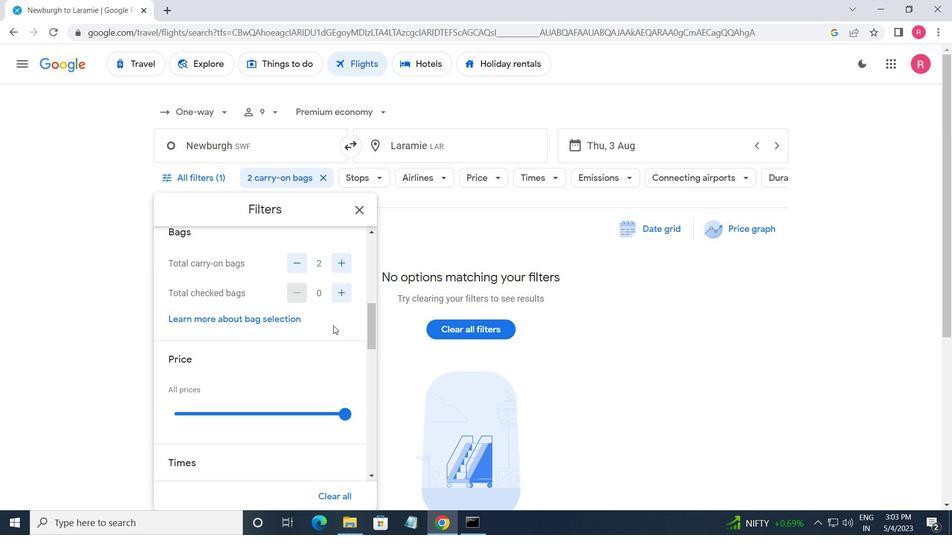 
Action: Mouse moved to (346, 353)
Screenshot: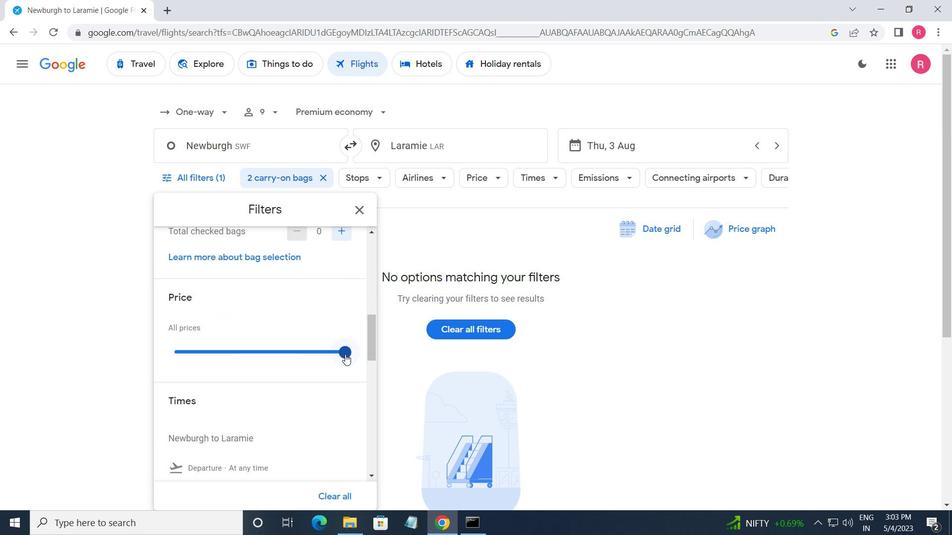 
Action: Mouse pressed left at (346, 353)
Screenshot: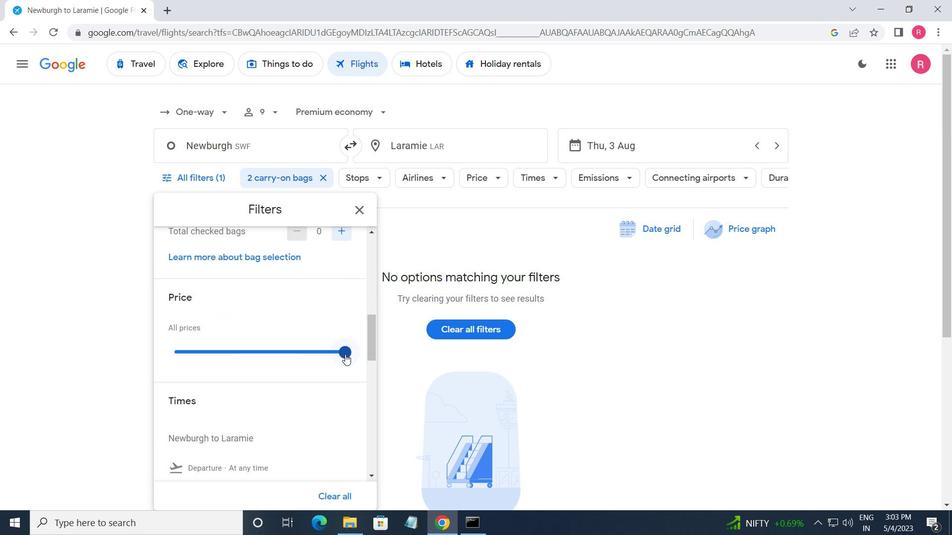 
Action: Mouse moved to (299, 407)
Screenshot: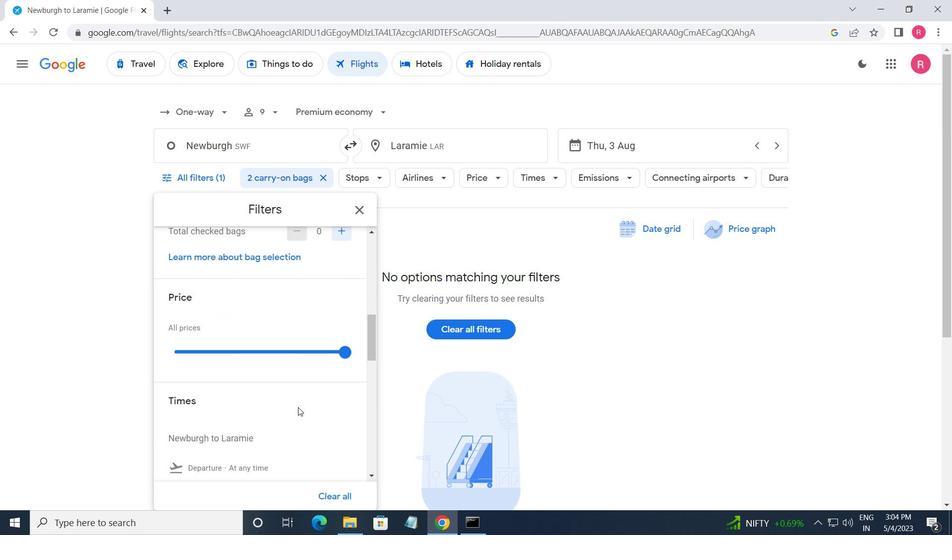 
Action: Mouse scrolled (299, 406) with delta (0, 0)
Screenshot: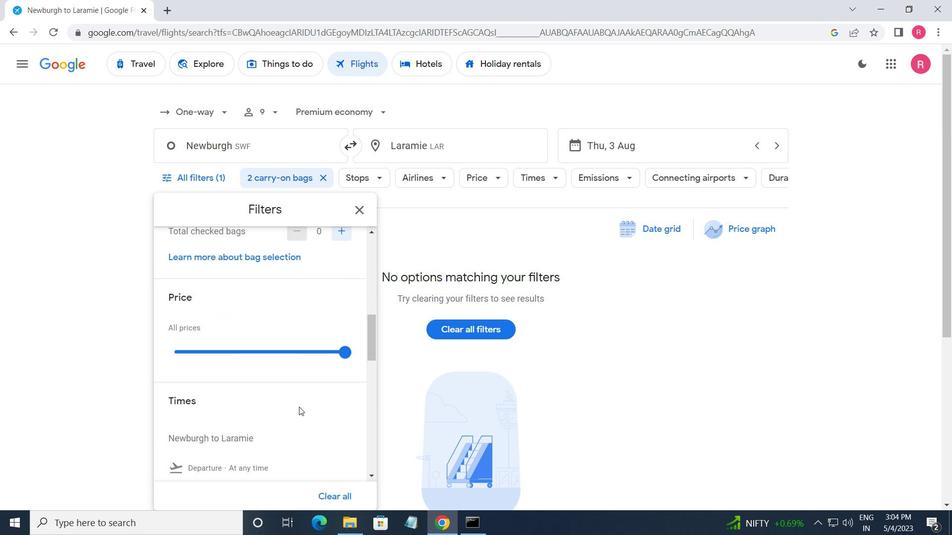 
Action: Mouse scrolled (299, 406) with delta (0, 0)
Screenshot: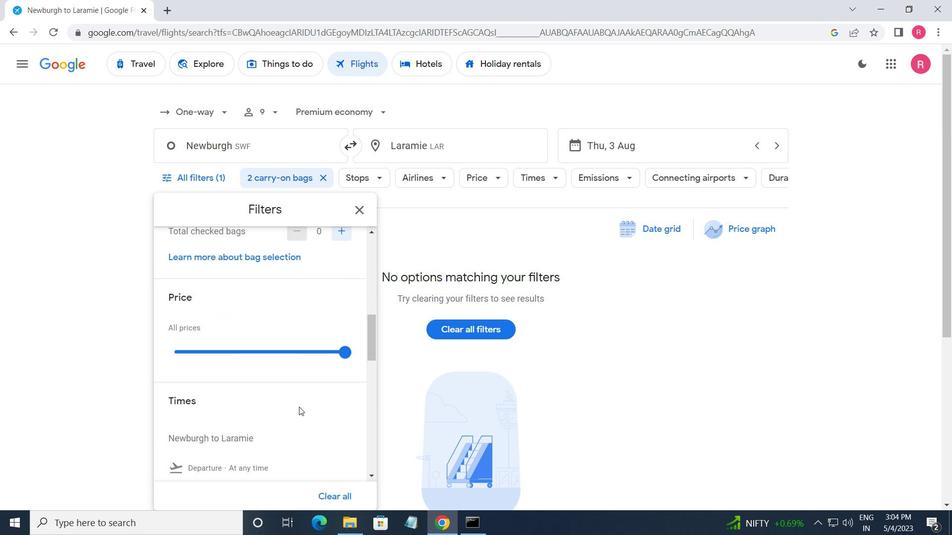 
Action: Mouse moved to (181, 371)
Screenshot: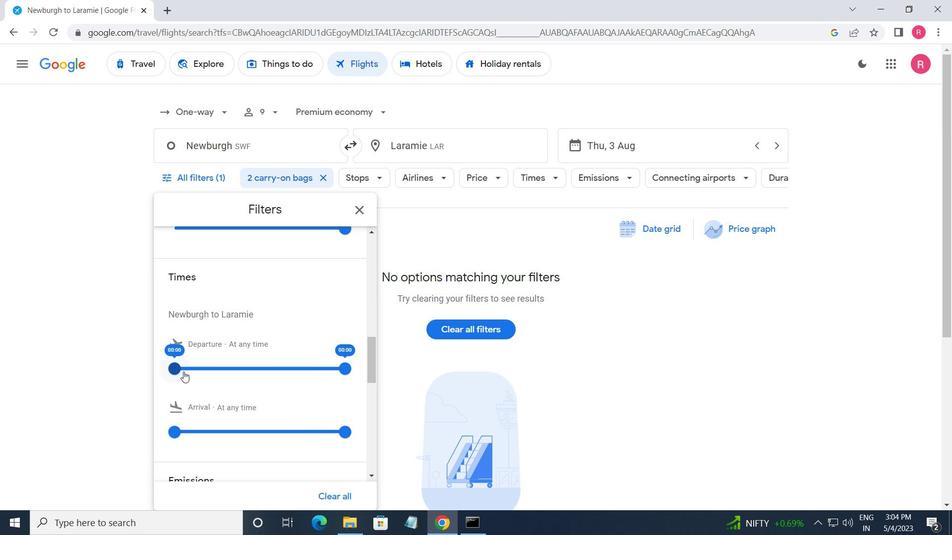 
Action: Mouse pressed left at (181, 371)
Screenshot: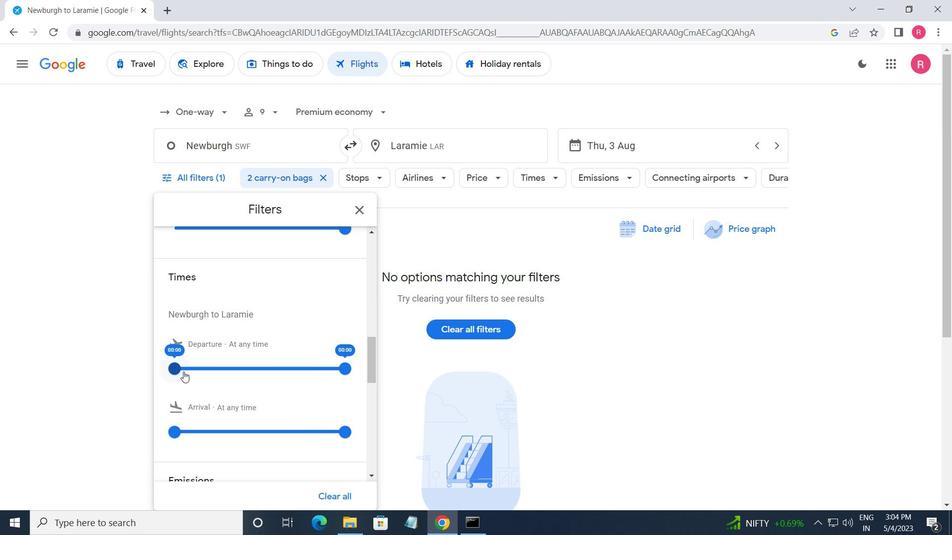 
Action: Mouse moved to (346, 365)
Screenshot: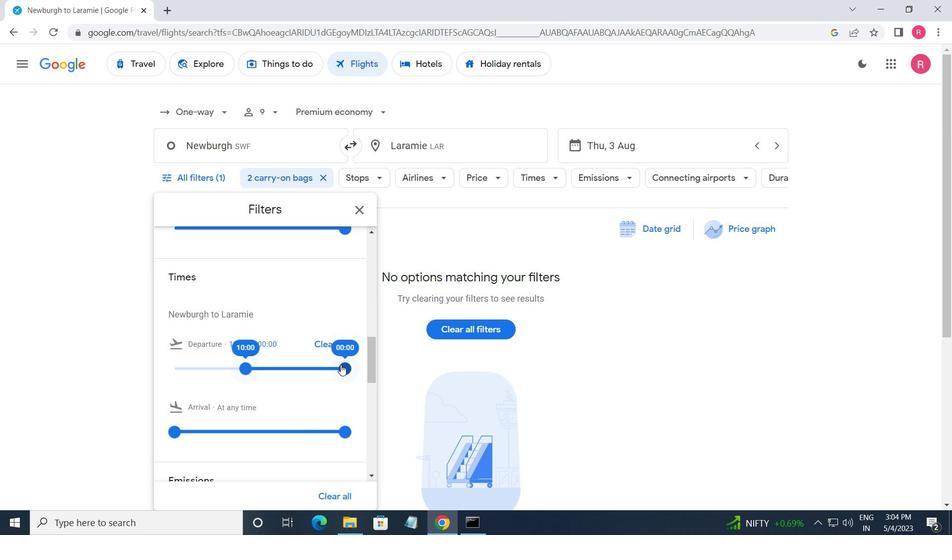 
Action: Mouse pressed left at (346, 365)
Screenshot: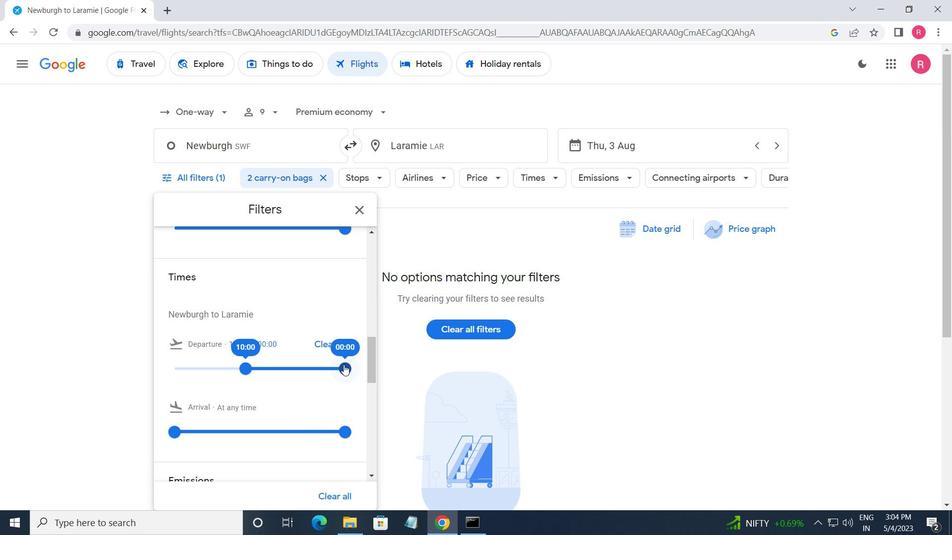 
Action: Mouse moved to (367, 214)
Screenshot: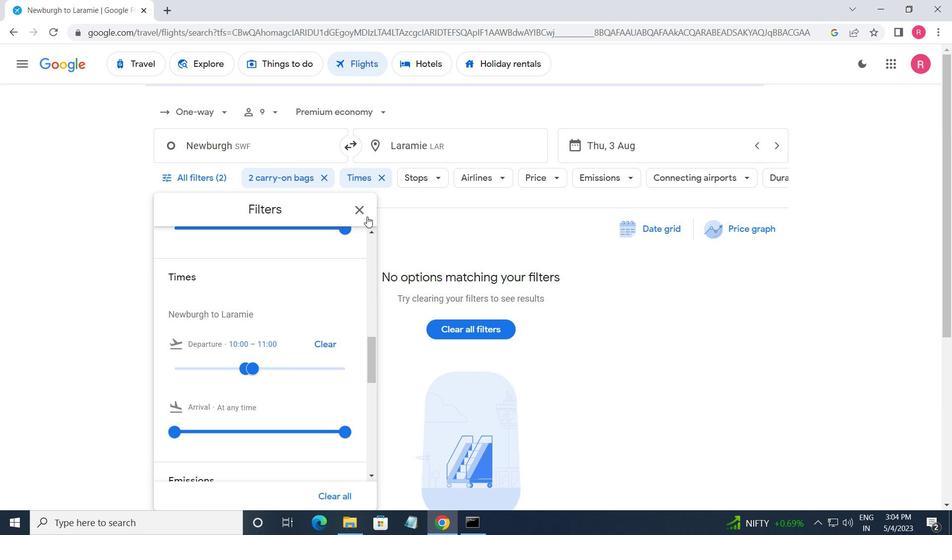 
Action: Mouse pressed left at (367, 214)
Screenshot: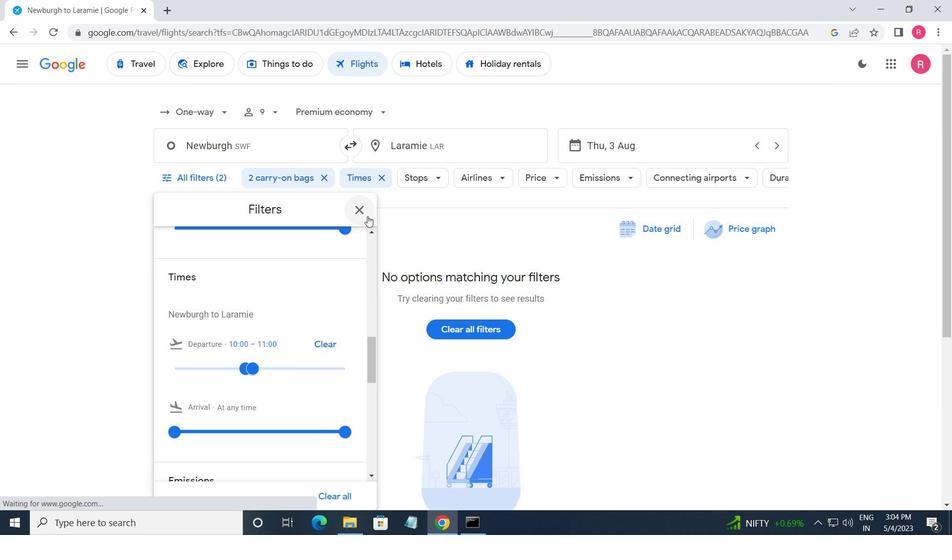 
Action: Mouse moved to (357, 243)
Screenshot: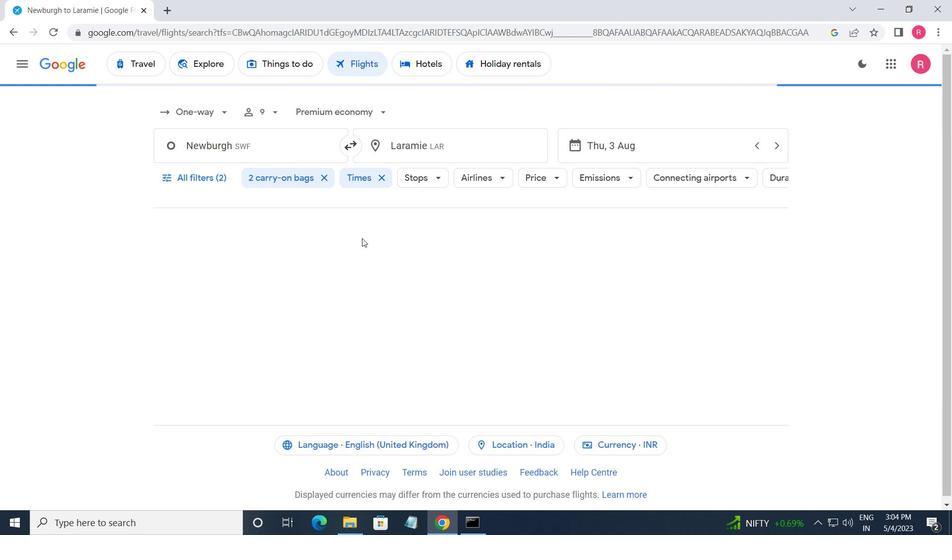 
